 Task: Search one way flight ticket for 1 adult, 6 children, 1 infant in seat and 1 infant on lap in business from Huntsville: Huntsville International Airport(carl T. Jones Field) to Indianapolis: Indianapolis International Airport on 8-5-2023. Choice of flights is JetBlue. Number of bags: 8 checked bags. Price is upto 95000. Outbound departure time preference is 16:15.
Action: Mouse moved to (321, 271)
Screenshot: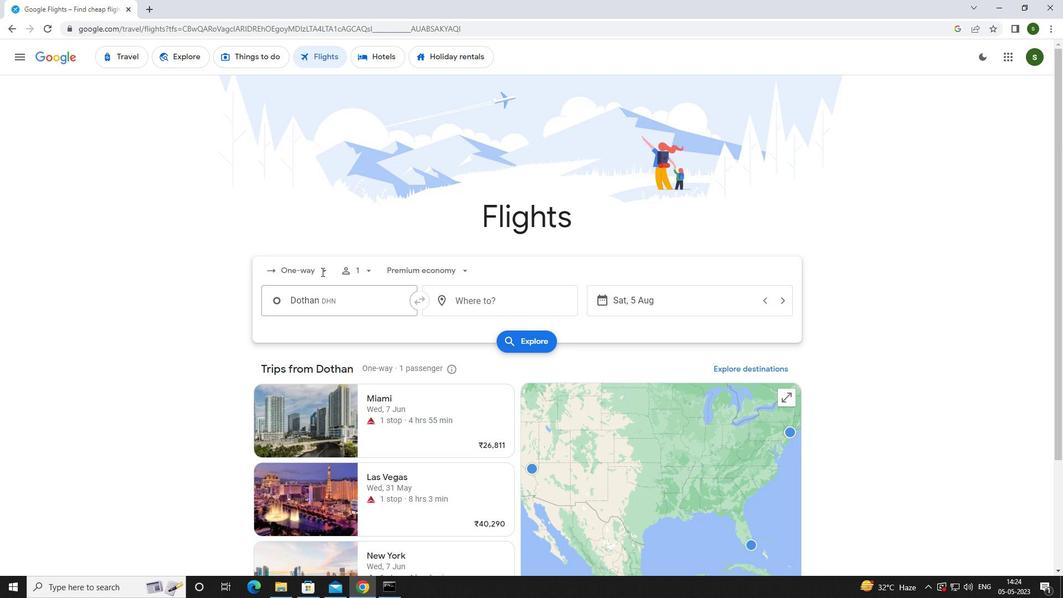 
Action: Mouse pressed left at (321, 271)
Screenshot: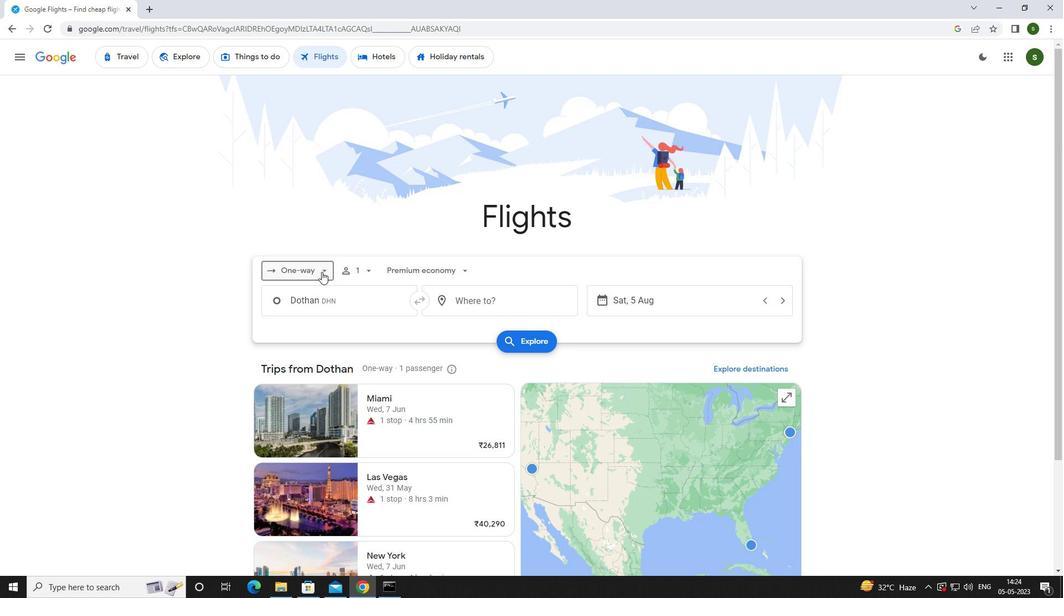 
Action: Mouse moved to (322, 313)
Screenshot: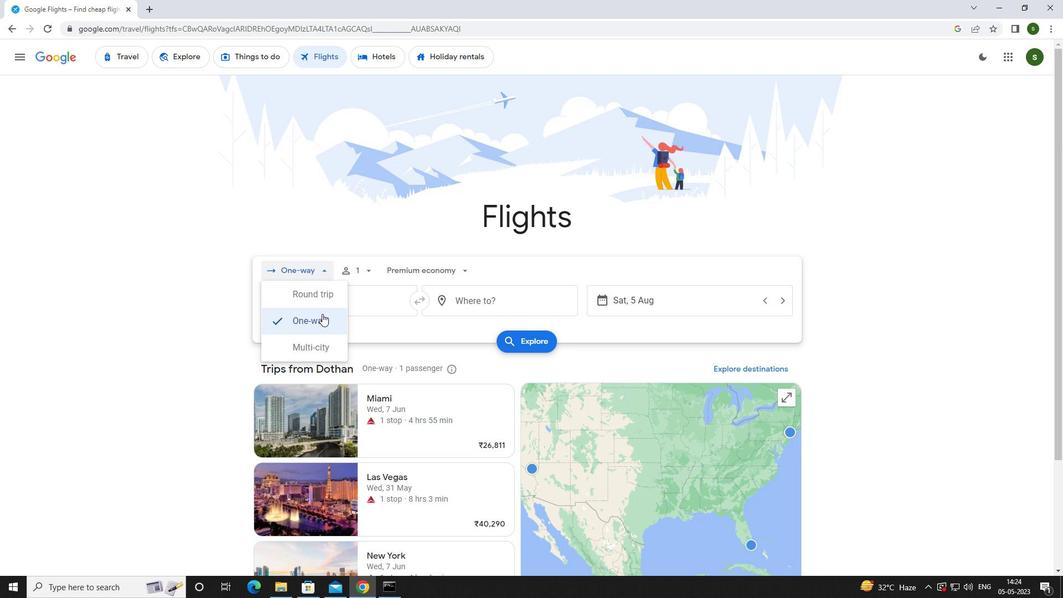 
Action: Mouse pressed left at (322, 313)
Screenshot: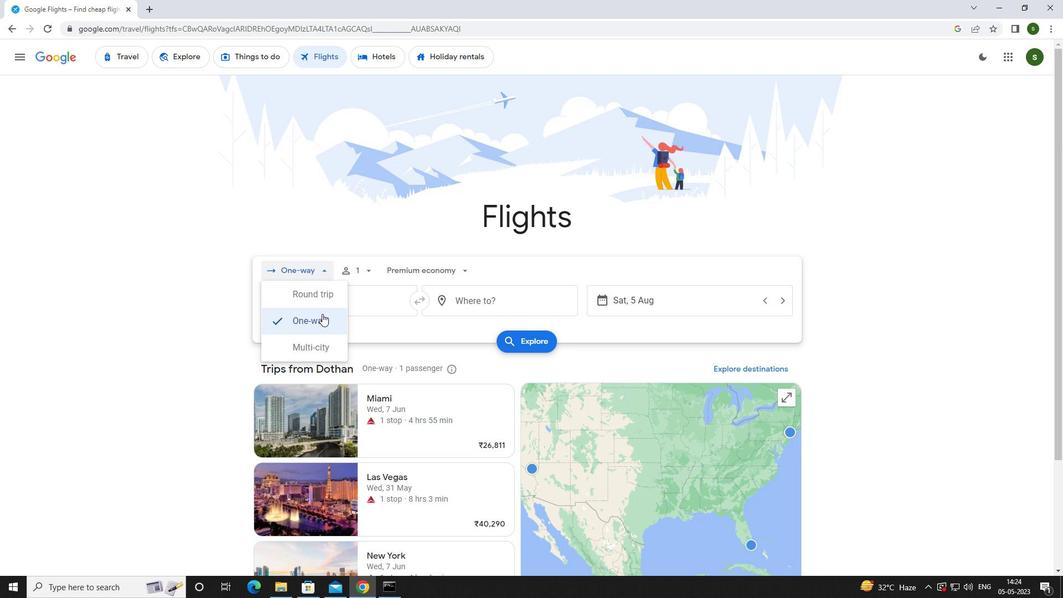 
Action: Mouse moved to (369, 272)
Screenshot: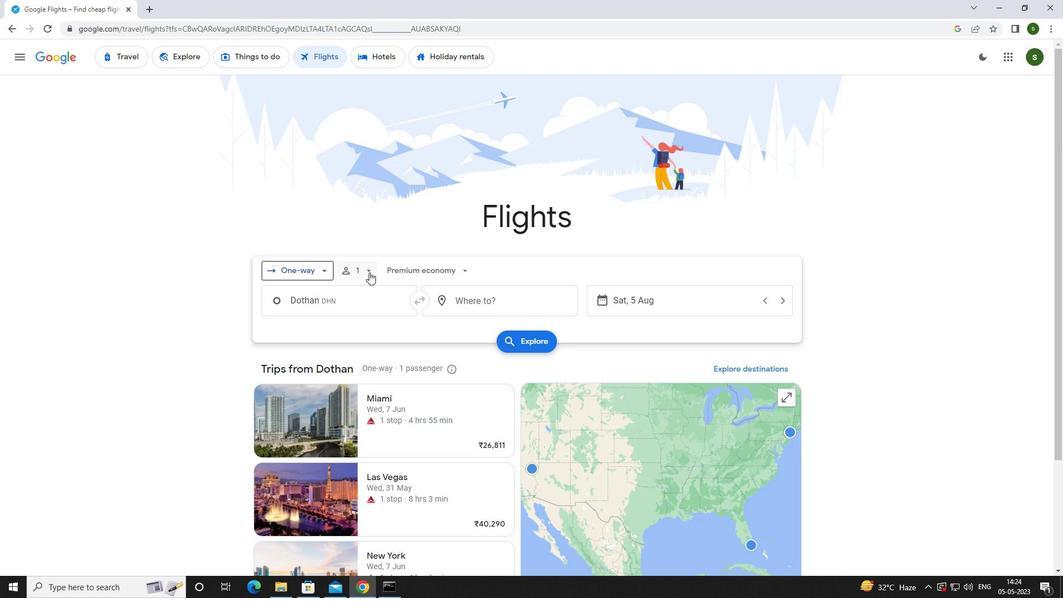 
Action: Mouse pressed left at (369, 272)
Screenshot: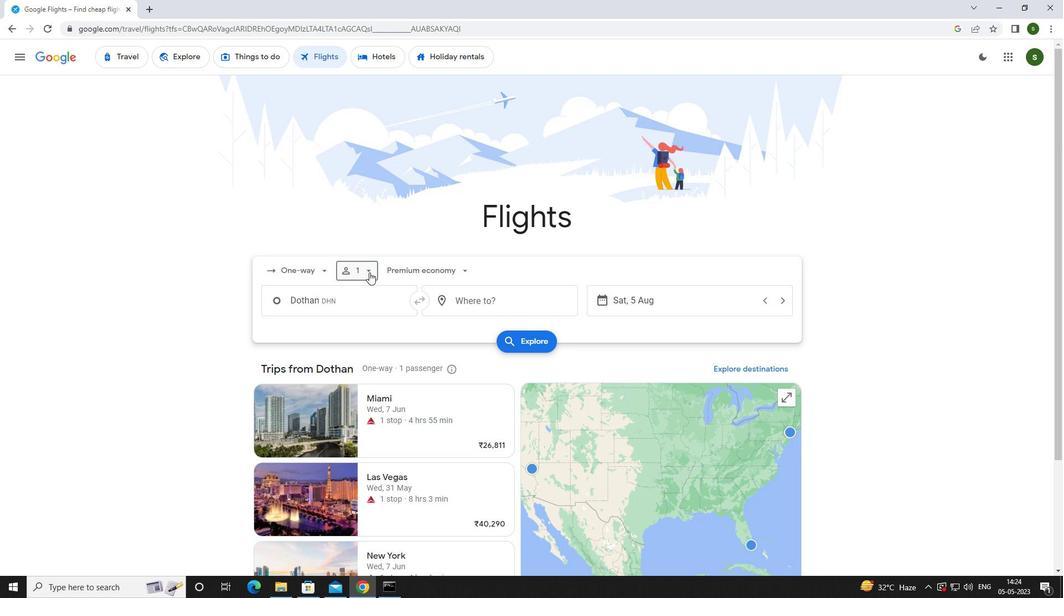 
Action: Mouse moved to (453, 324)
Screenshot: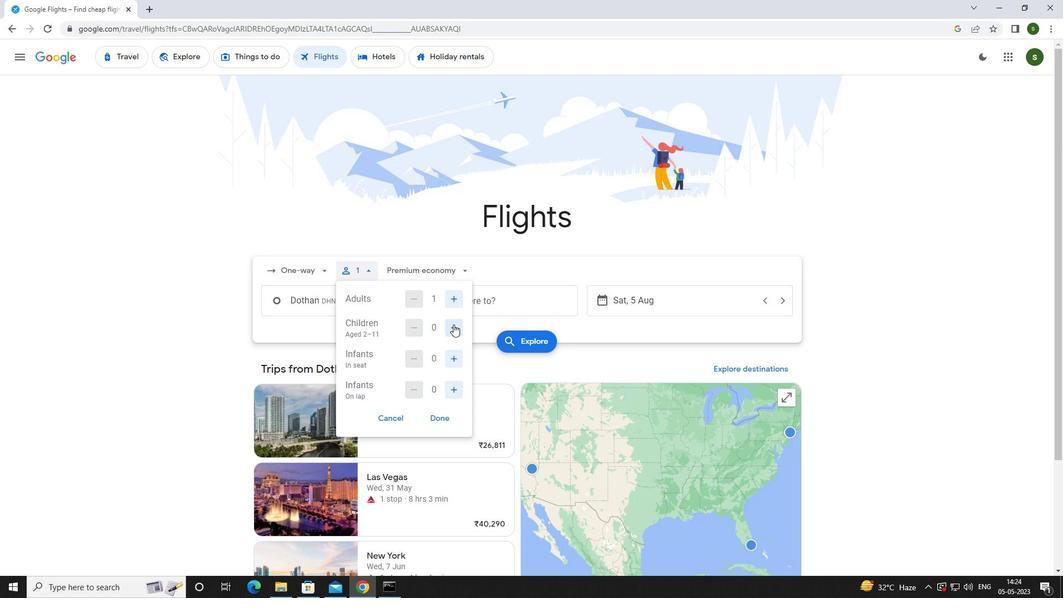 
Action: Mouse pressed left at (453, 324)
Screenshot: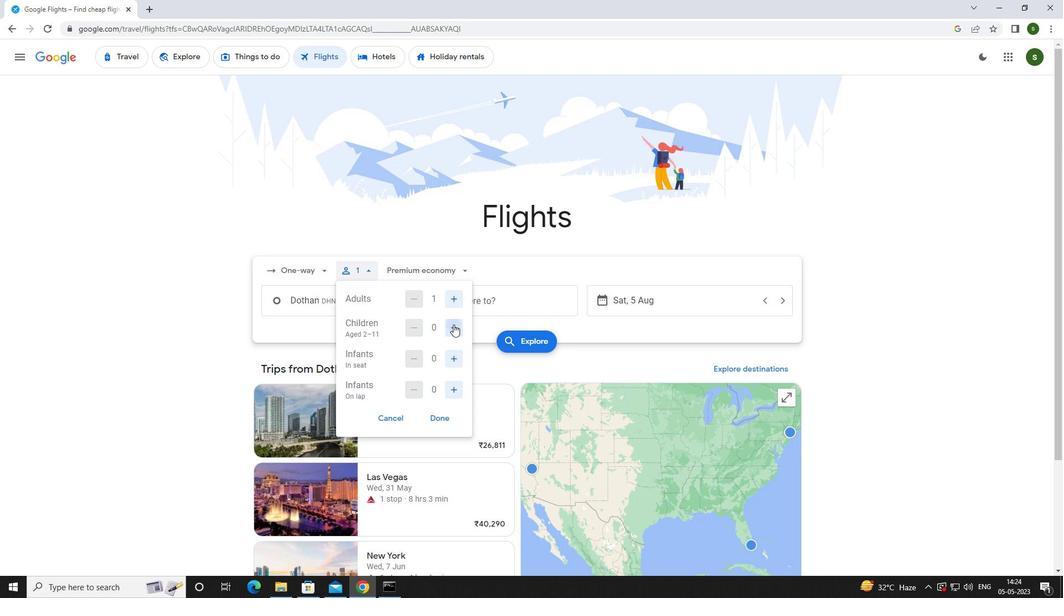 
Action: Mouse pressed left at (453, 324)
Screenshot: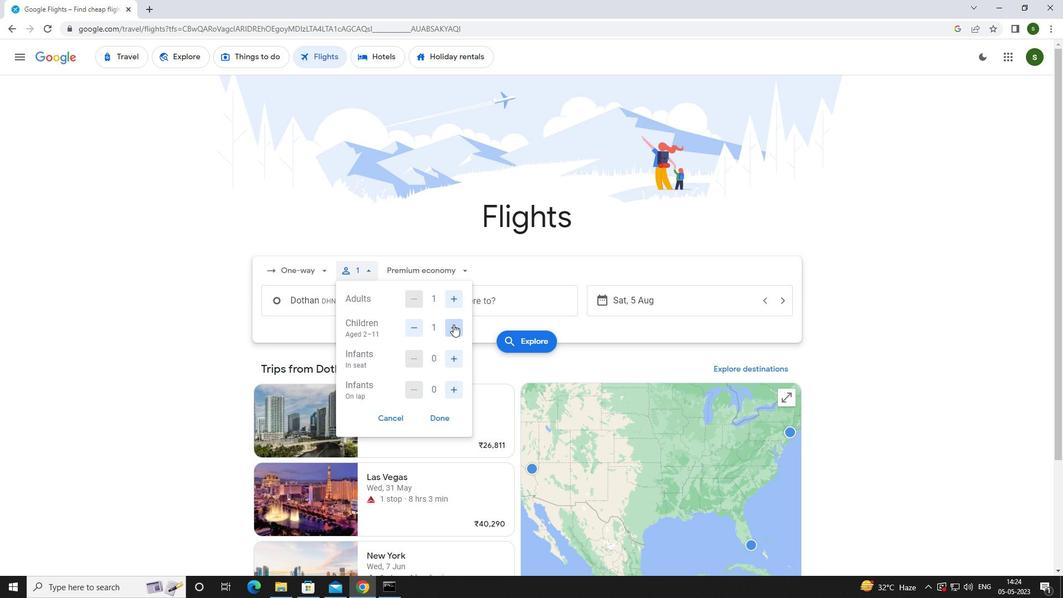 
Action: Mouse pressed left at (453, 324)
Screenshot: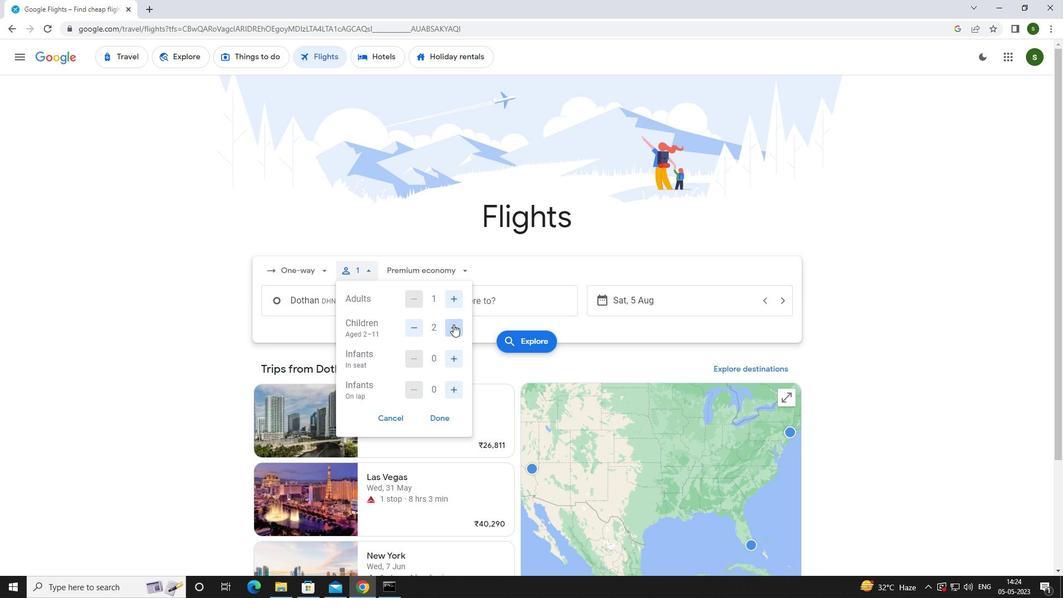 
Action: Mouse pressed left at (453, 324)
Screenshot: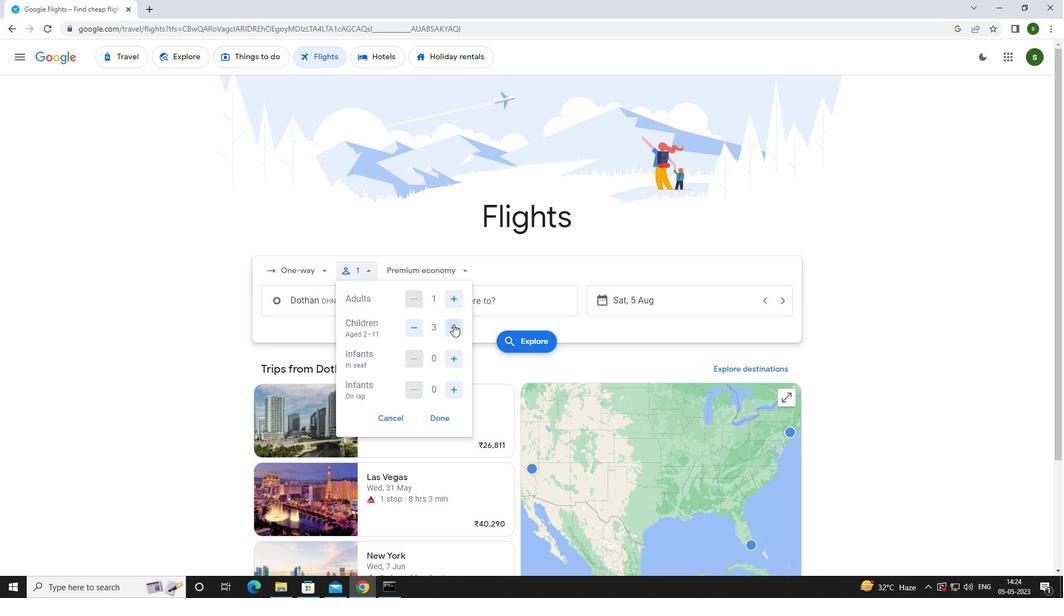 
Action: Mouse pressed left at (453, 324)
Screenshot: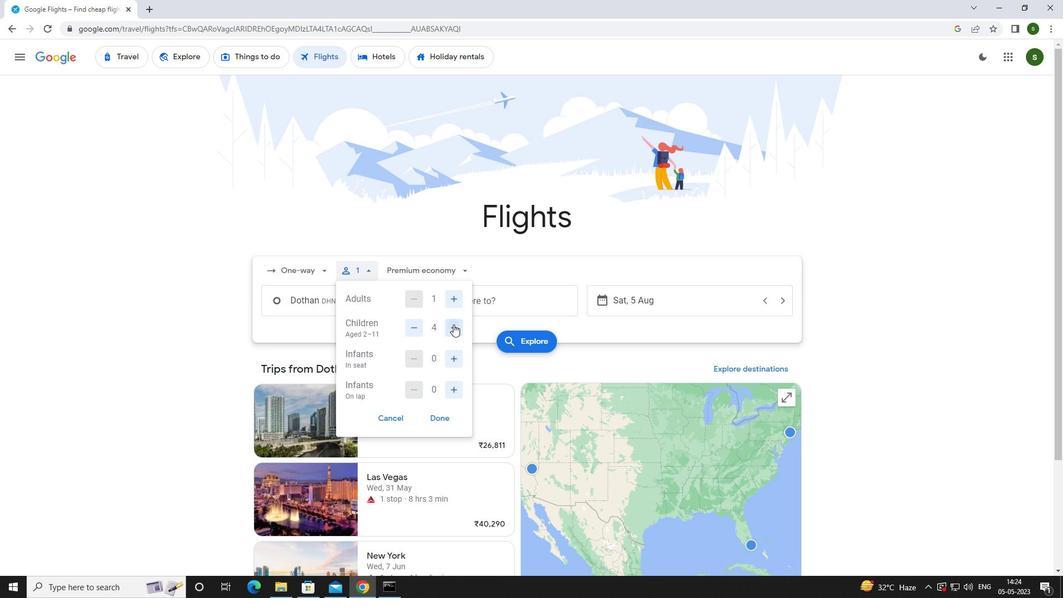 
Action: Mouse pressed left at (453, 324)
Screenshot: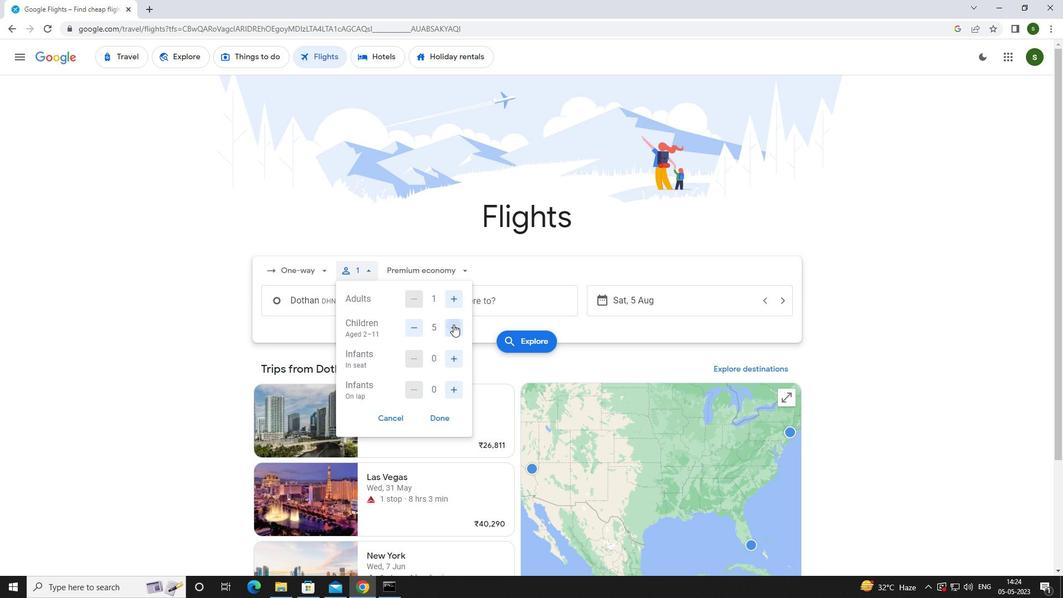 
Action: Mouse moved to (453, 358)
Screenshot: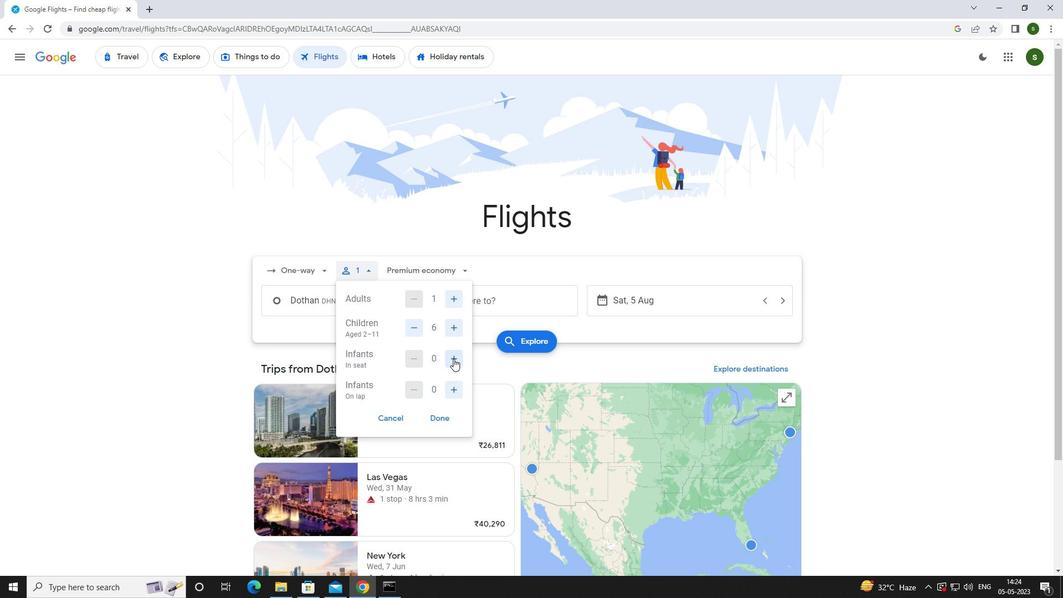 
Action: Mouse pressed left at (453, 358)
Screenshot: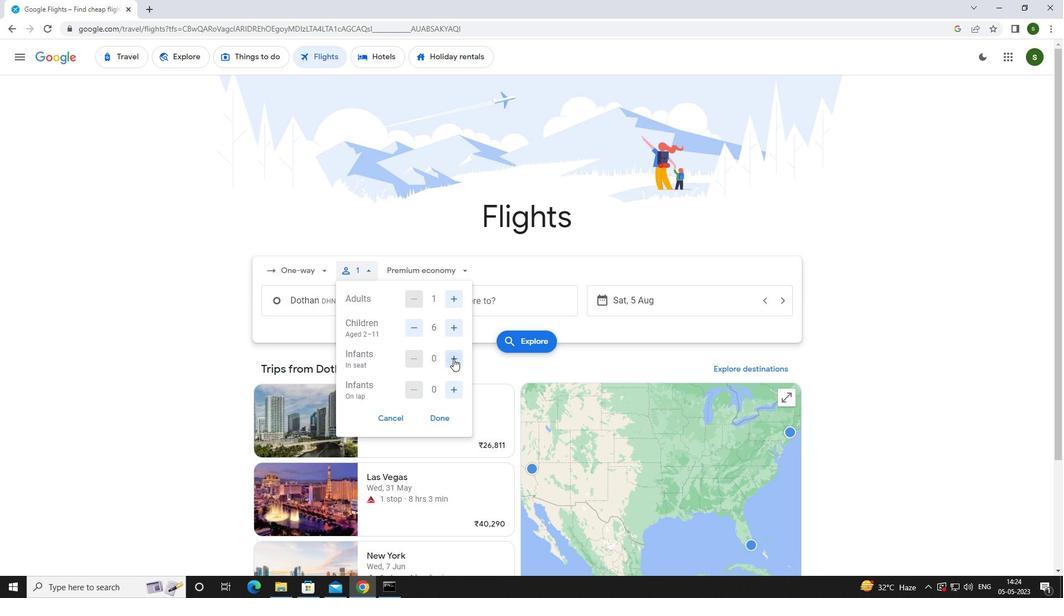 
Action: Mouse moved to (453, 385)
Screenshot: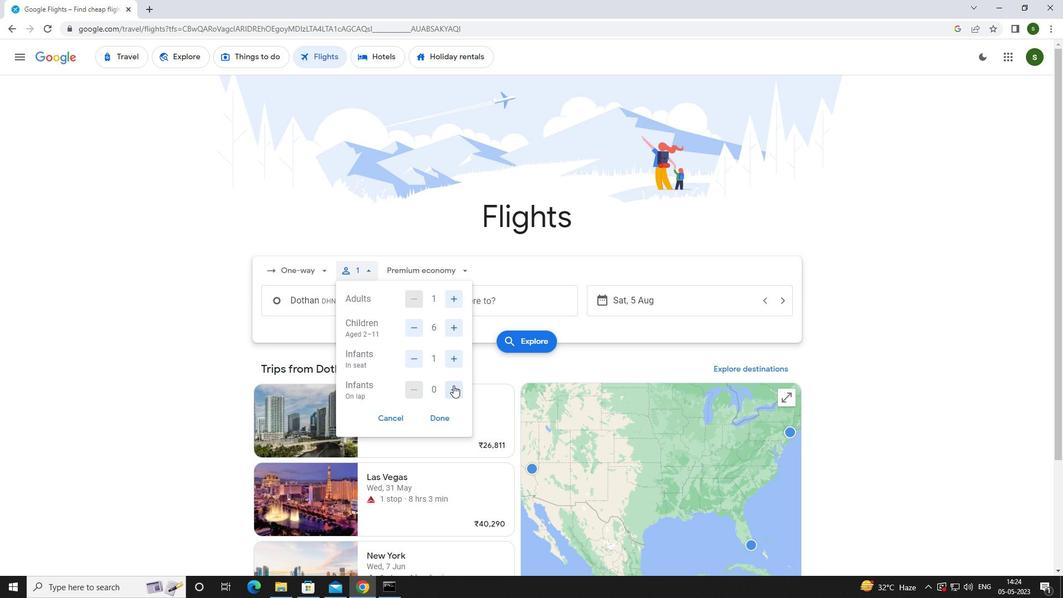 
Action: Mouse pressed left at (453, 385)
Screenshot: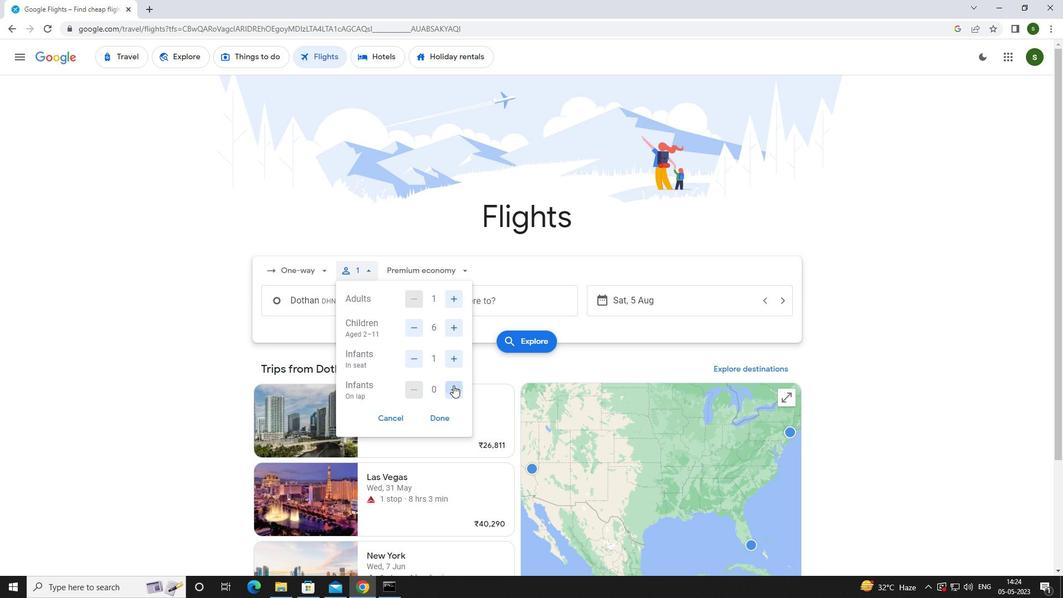 
Action: Mouse moved to (450, 272)
Screenshot: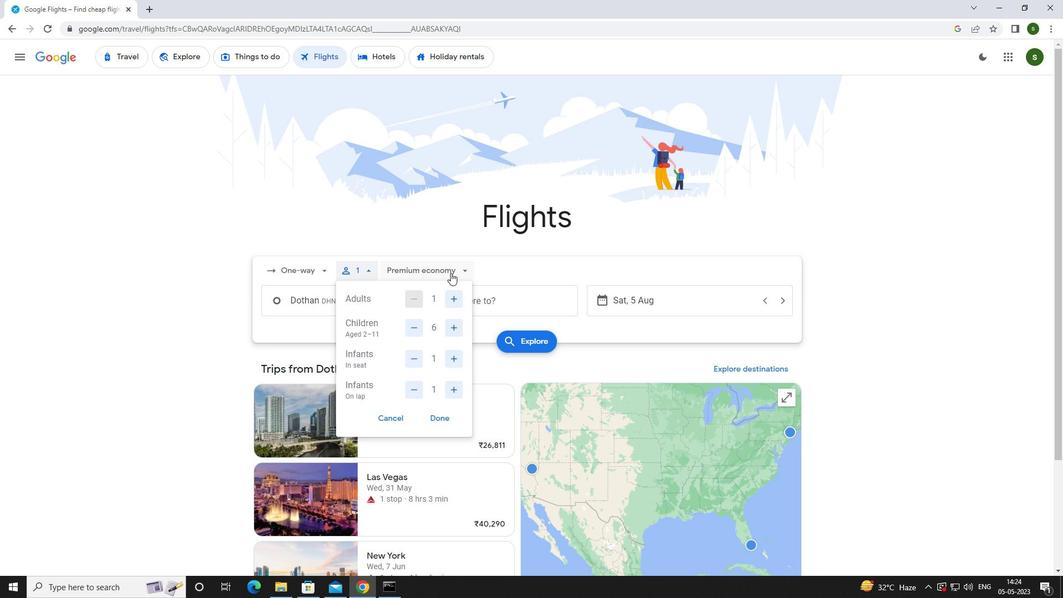
Action: Mouse pressed left at (450, 272)
Screenshot: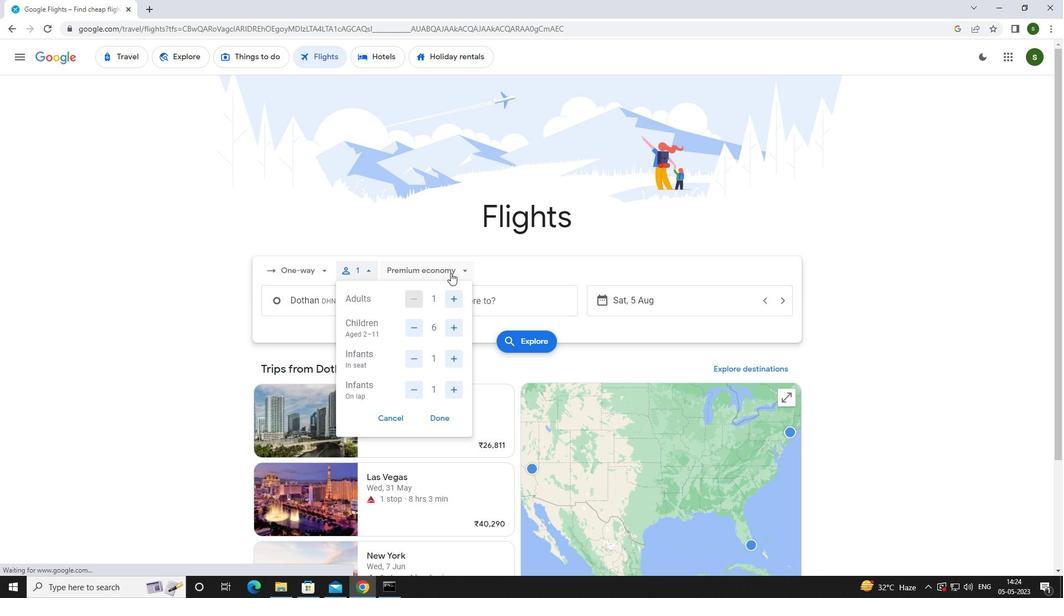 
Action: Mouse moved to (428, 347)
Screenshot: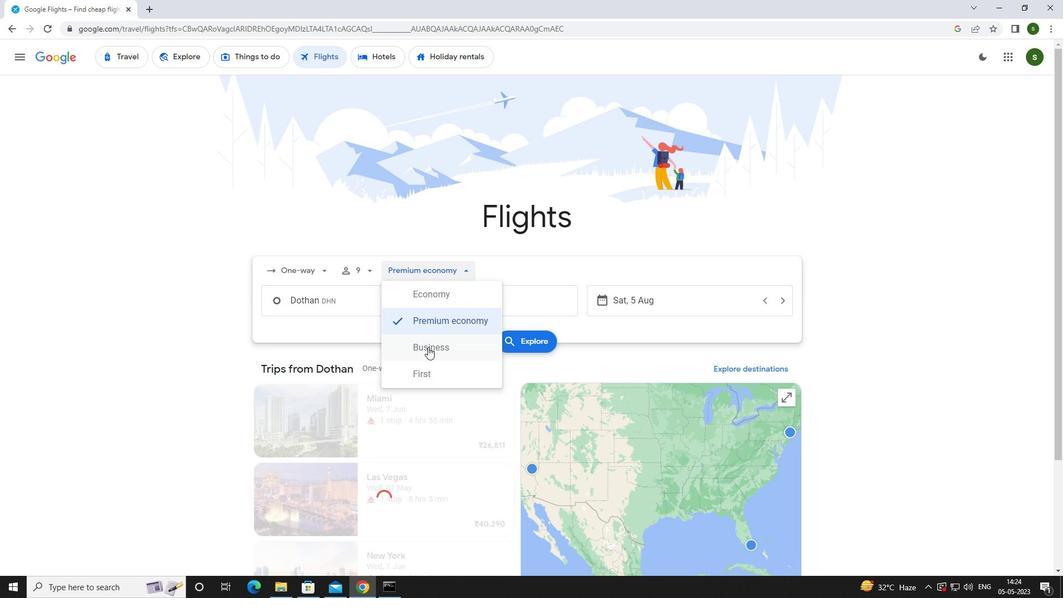 
Action: Mouse pressed left at (428, 347)
Screenshot: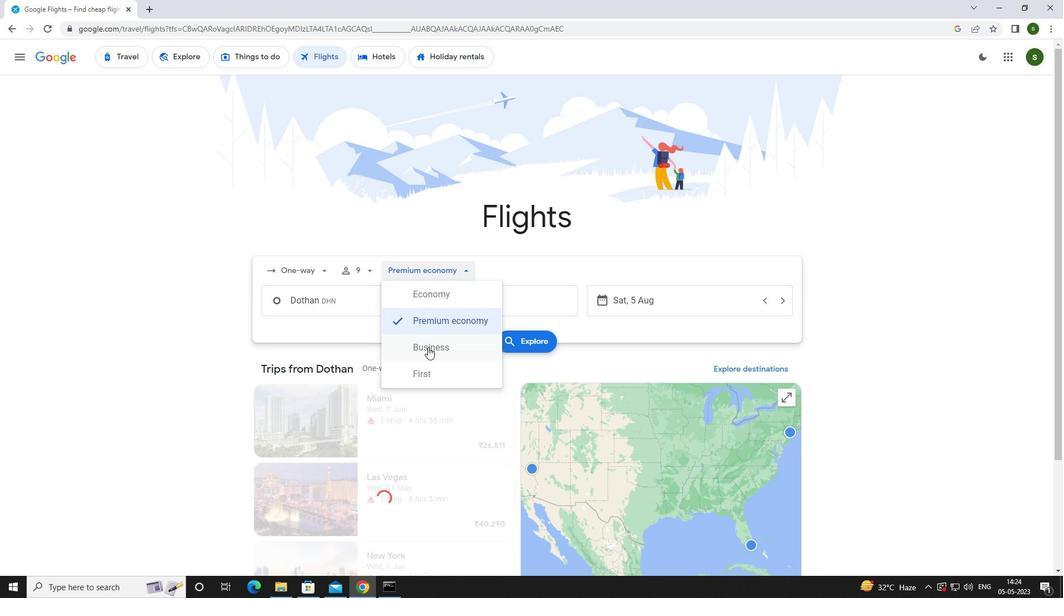 
Action: Mouse moved to (389, 305)
Screenshot: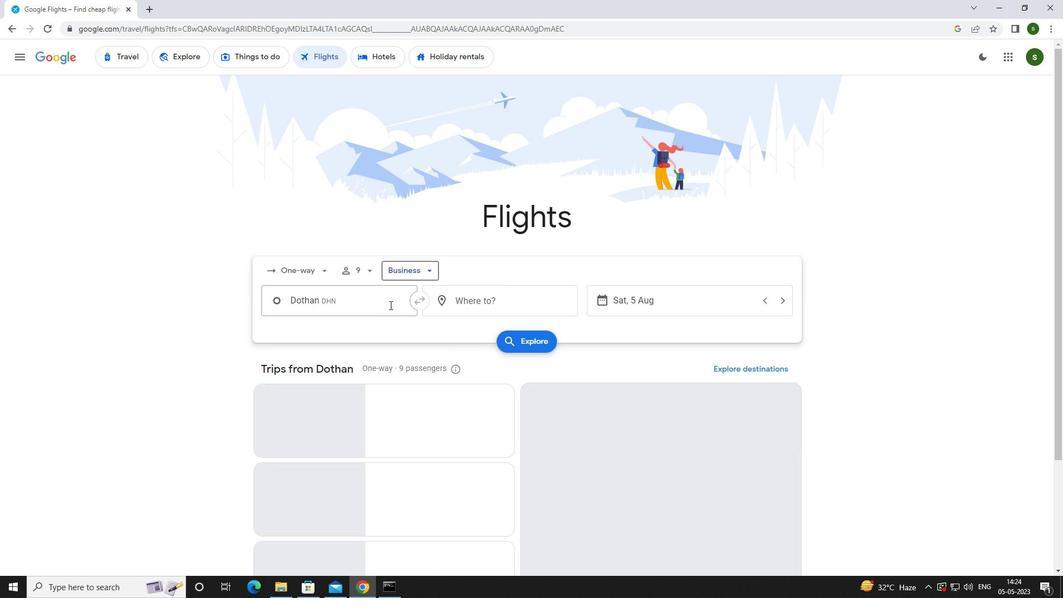 
Action: Mouse pressed left at (389, 305)
Screenshot: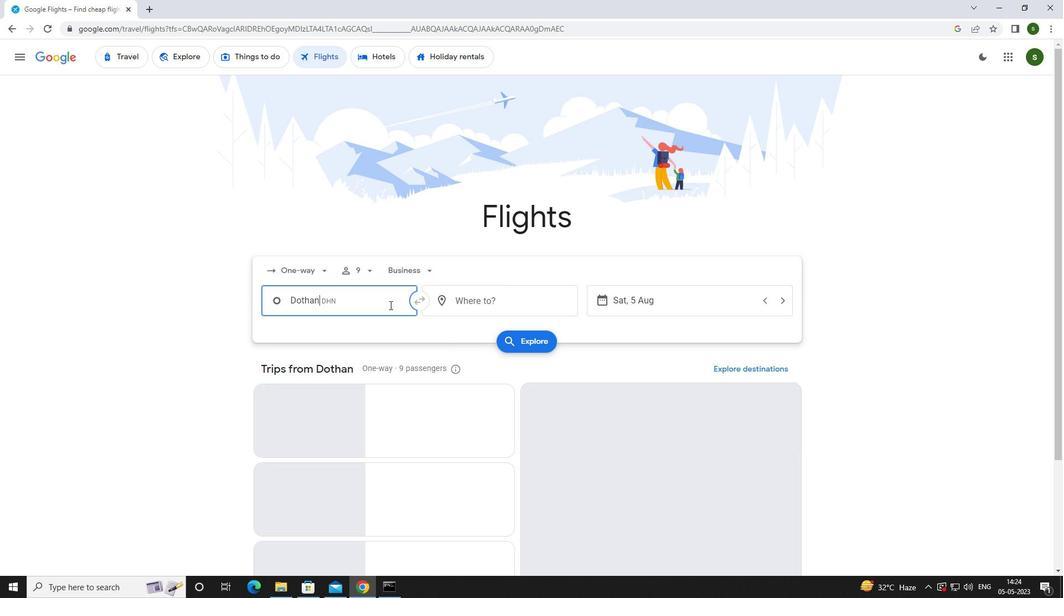 
Action: Key pressed <Key.caps_lock>h<Key.caps_lock>untsvill
Screenshot: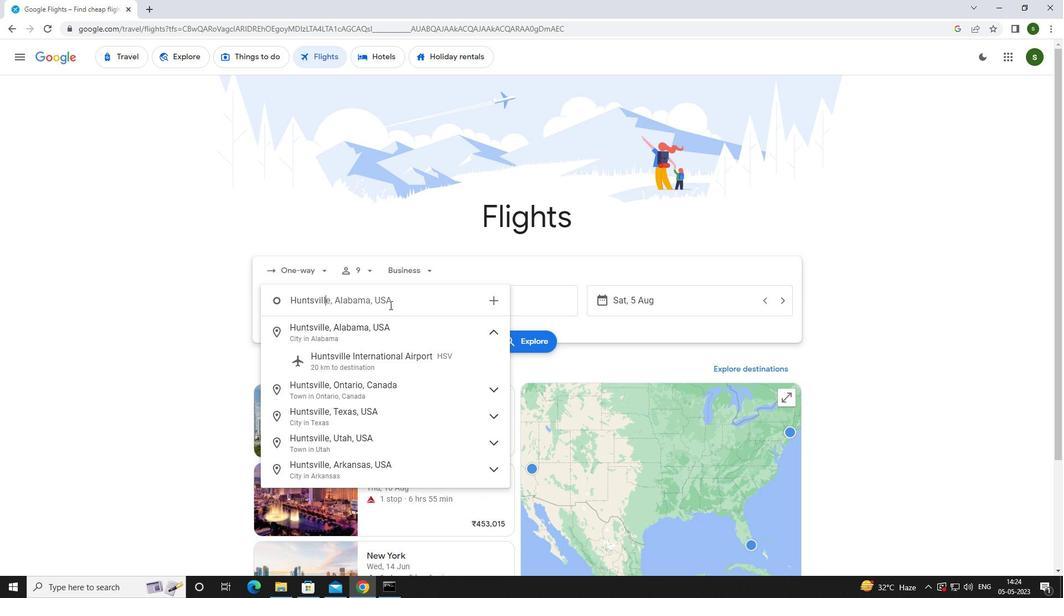 
Action: Mouse moved to (389, 358)
Screenshot: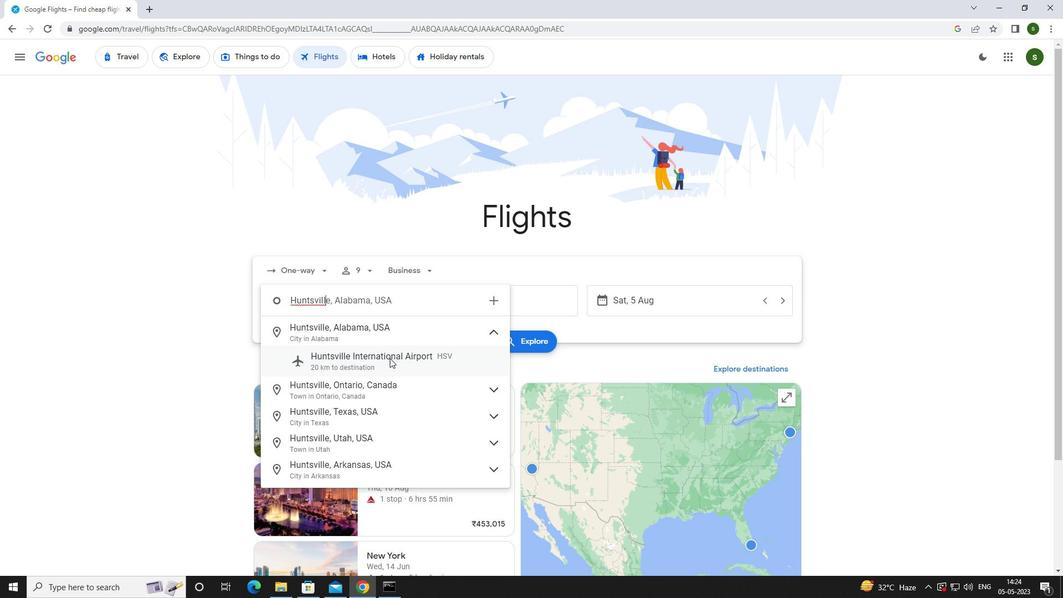 
Action: Mouse pressed left at (389, 358)
Screenshot: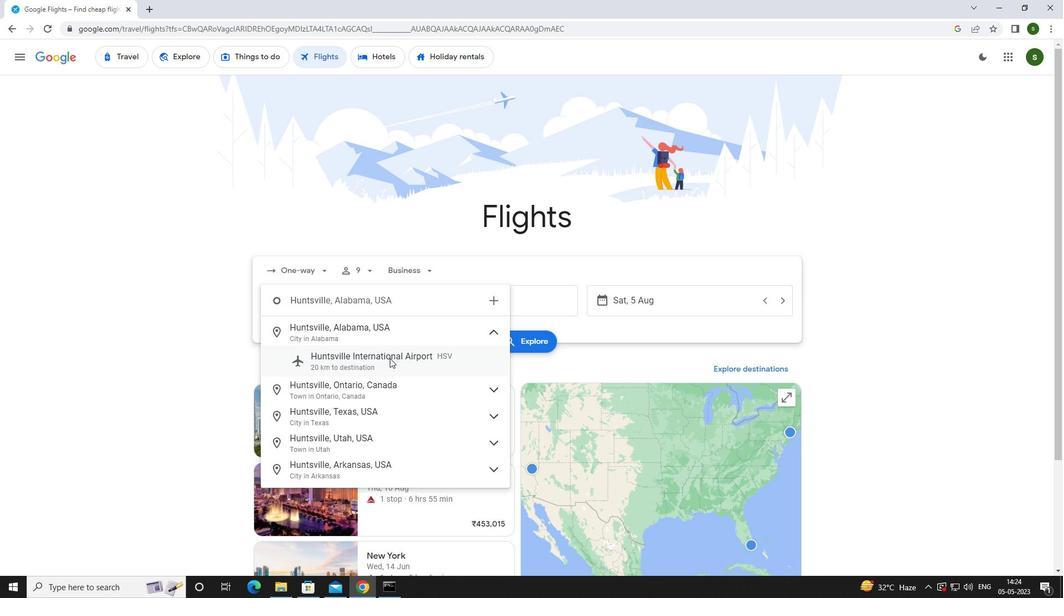
Action: Mouse moved to (492, 305)
Screenshot: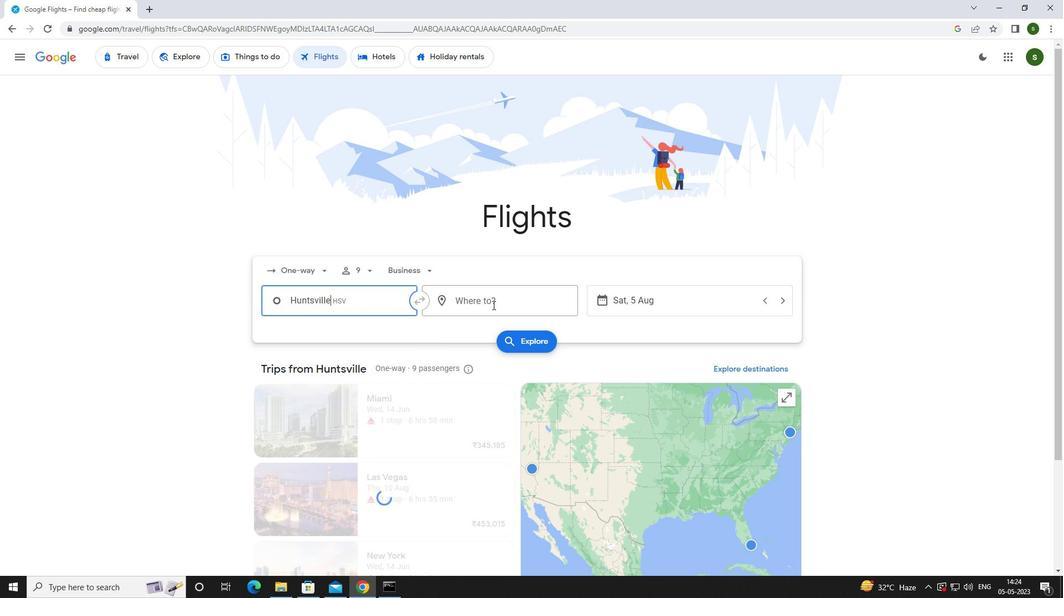 
Action: Mouse pressed left at (492, 305)
Screenshot: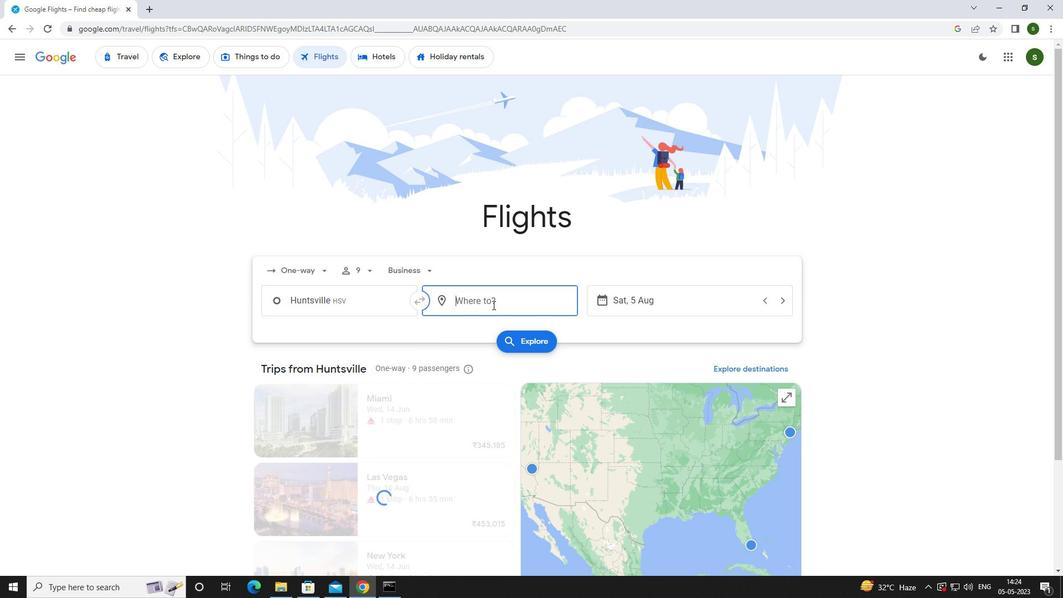 
Action: Key pressed <Key.caps_lock>i<Key.caps_lock>ndaia<Key.backspace><Key.backspace><Key.backspace>ianpolis
Screenshot: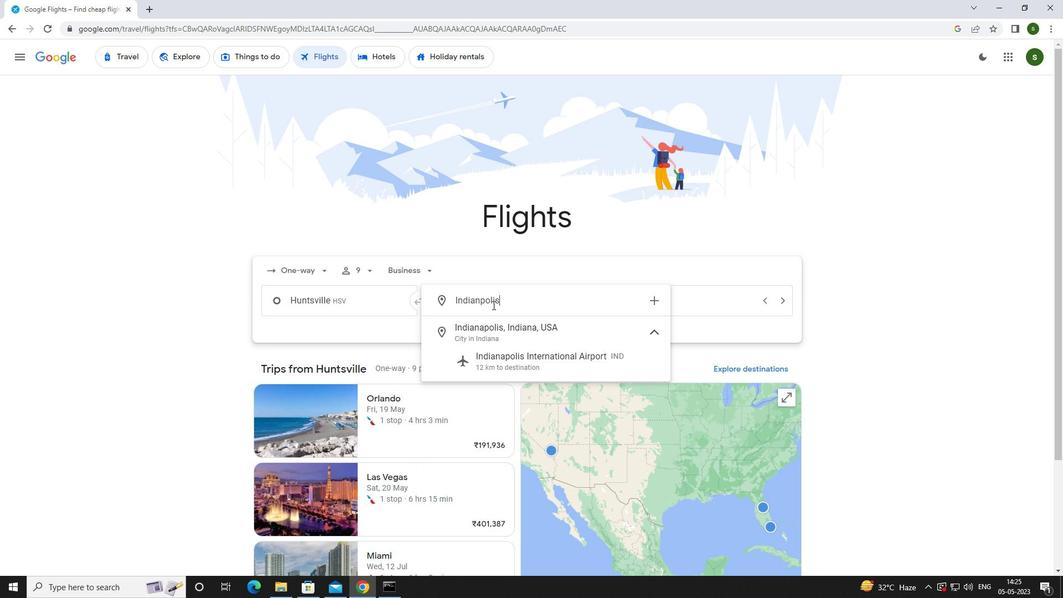 
Action: Mouse moved to (520, 358)
Screenshot: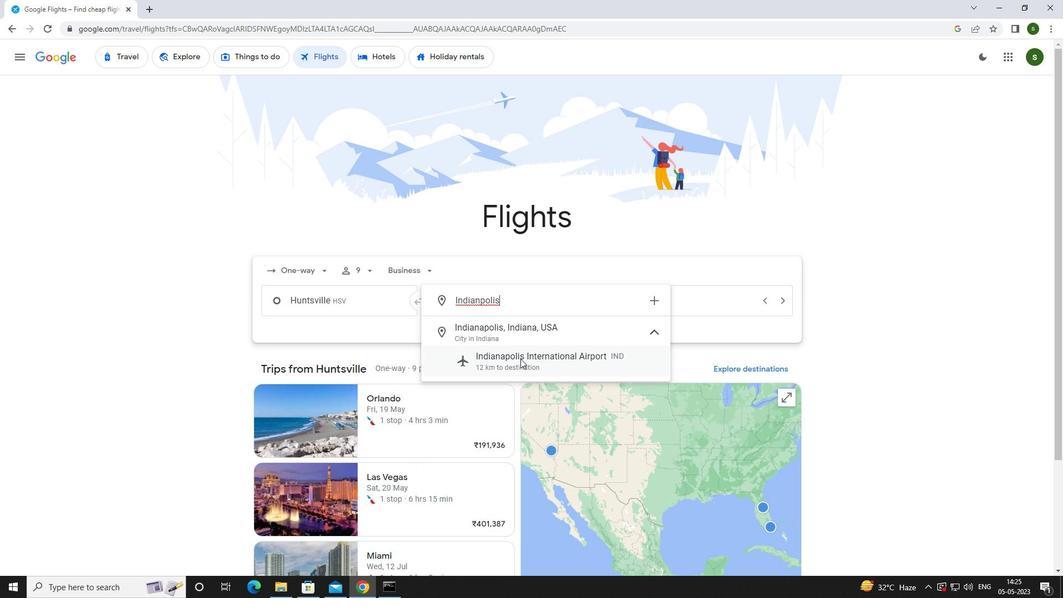
Action: Mouse pressed left at (520, 358)
Screenshot: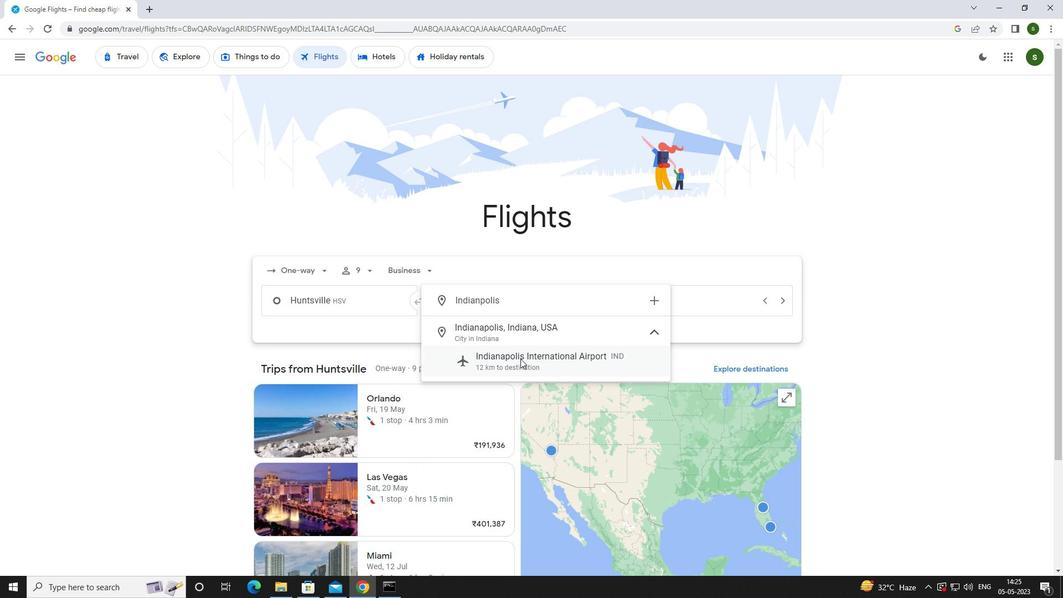 
Action: Mouse moved to (659, 305)
Screenshot: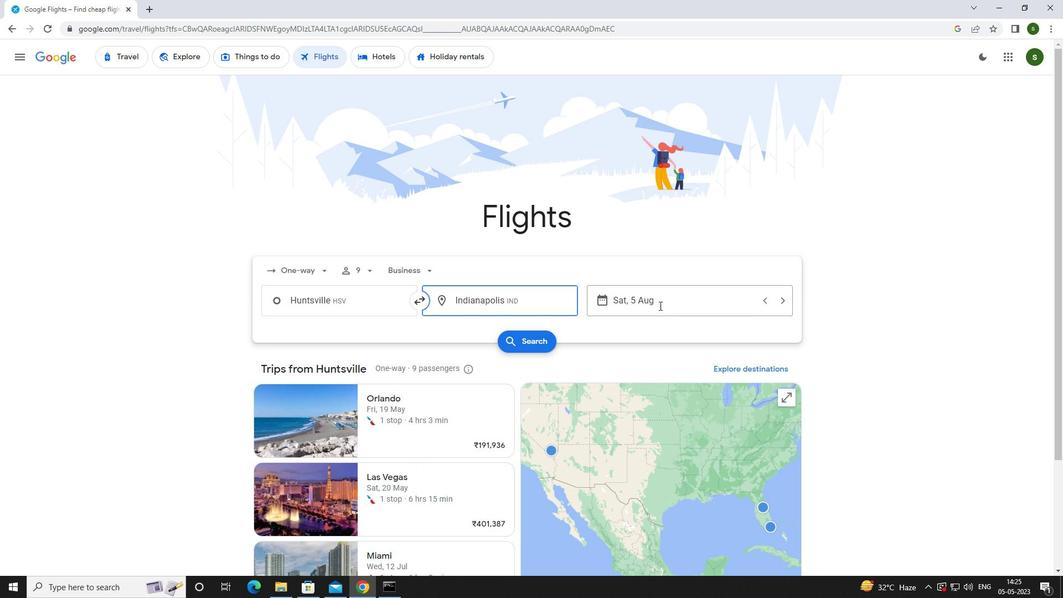 
Action: Mouse pressed left at (659, 305)
Screenshot: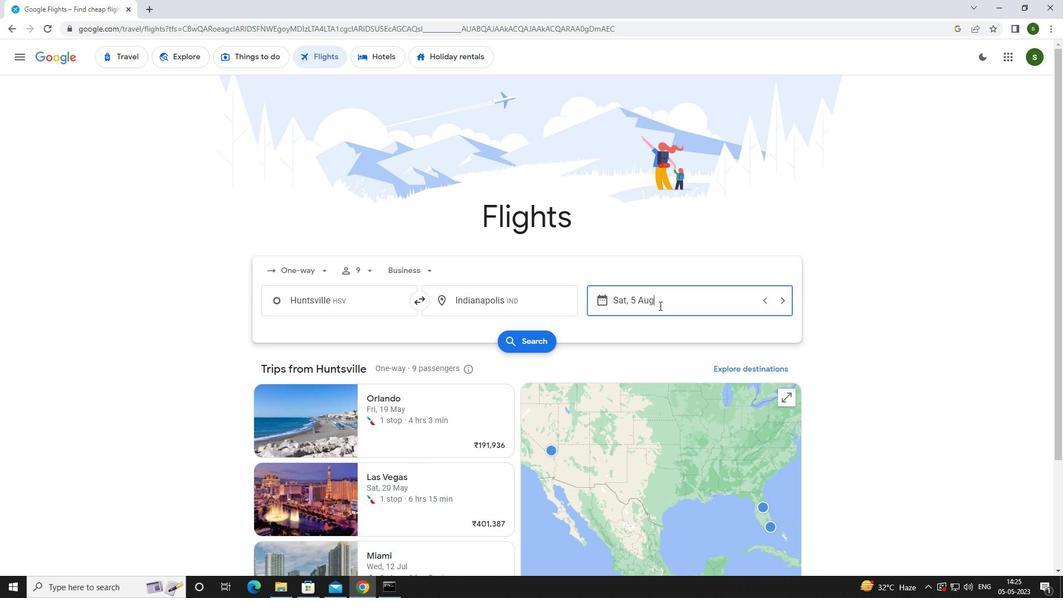 
Action: Mouse moved to (562, 372)
Screenshot: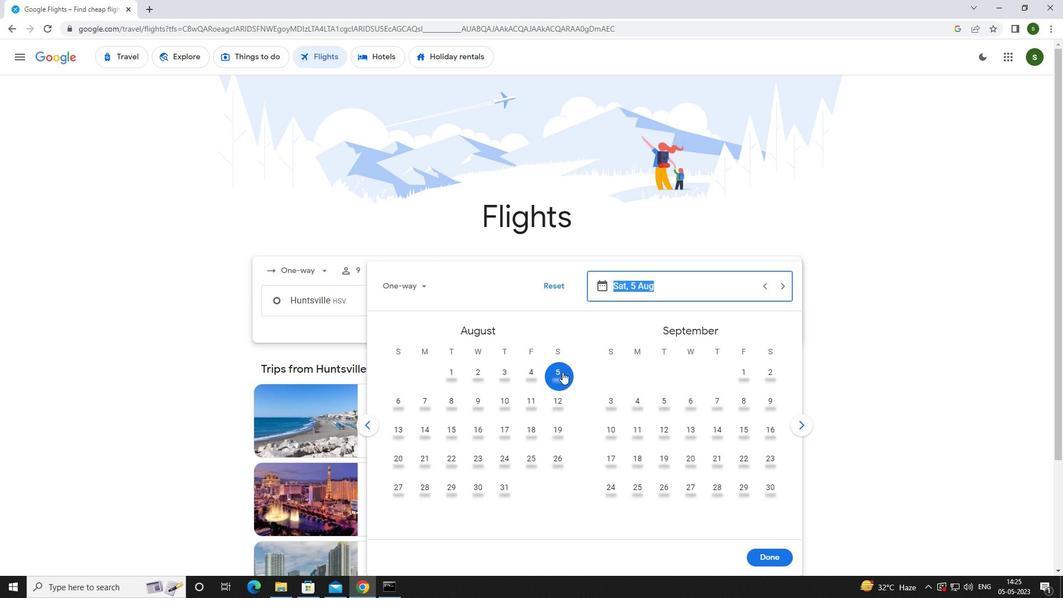 
Action: Mouse pressed left at (562, 372)
Screenshot: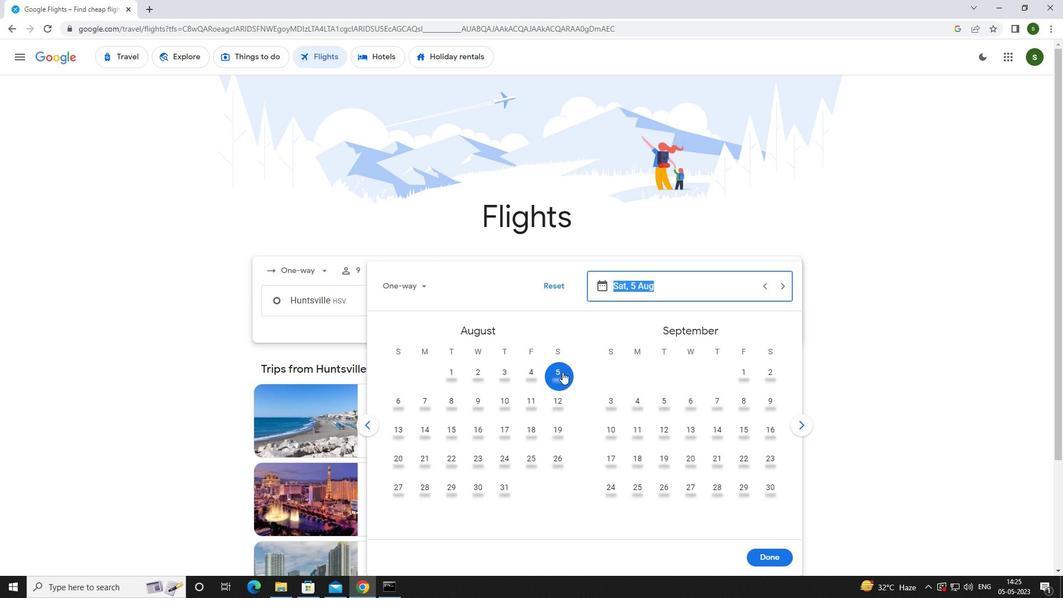 
Action: Mouse moved to (774, 550)
Screenshot: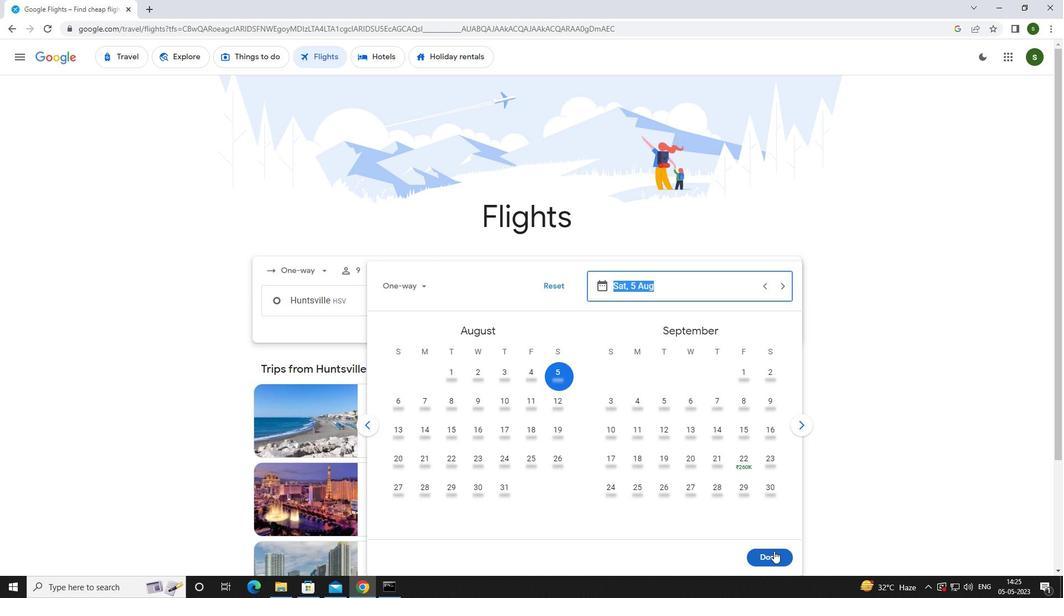 
Action: Mouse pressed left at (774, 550)
Screenshot: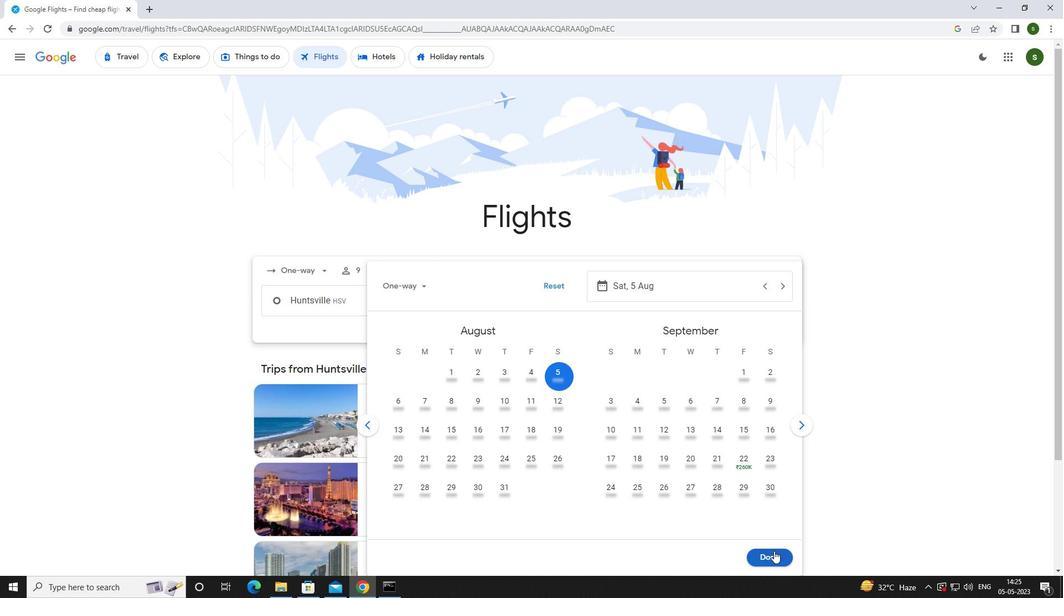
Action: Mouse moved to (532, 330)
Screenshot: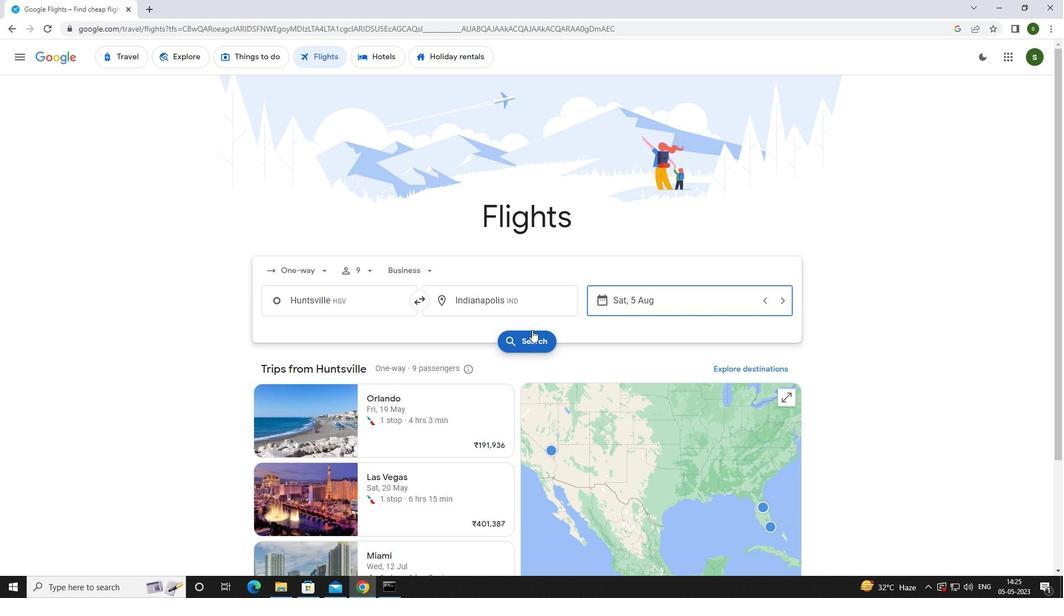 
Action: Mouse pressed left at (532, 330)
Screenshot: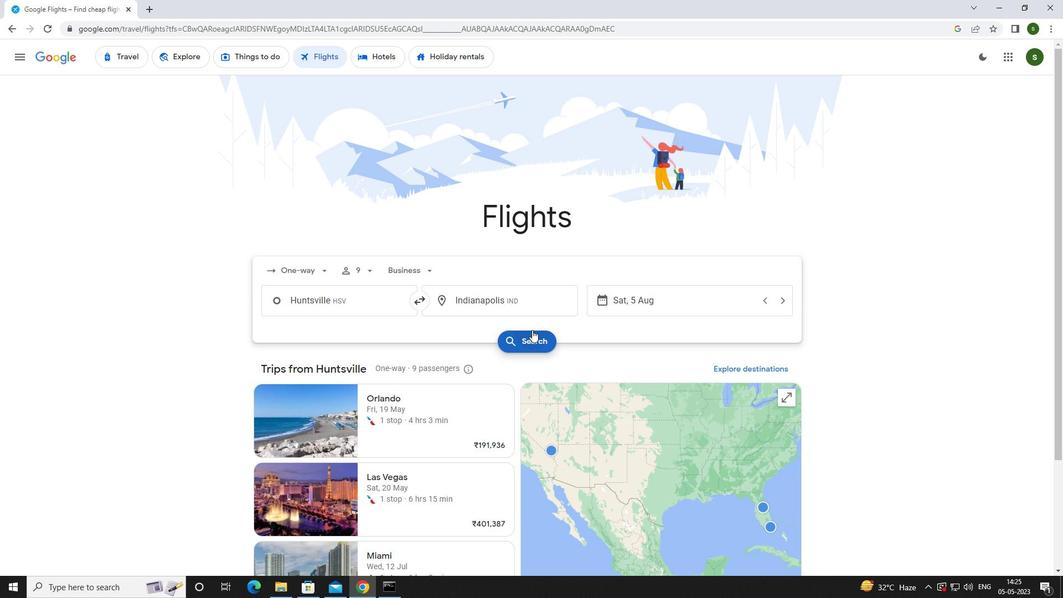 
Action: Mouse moved to (289, 163)
Screenshot: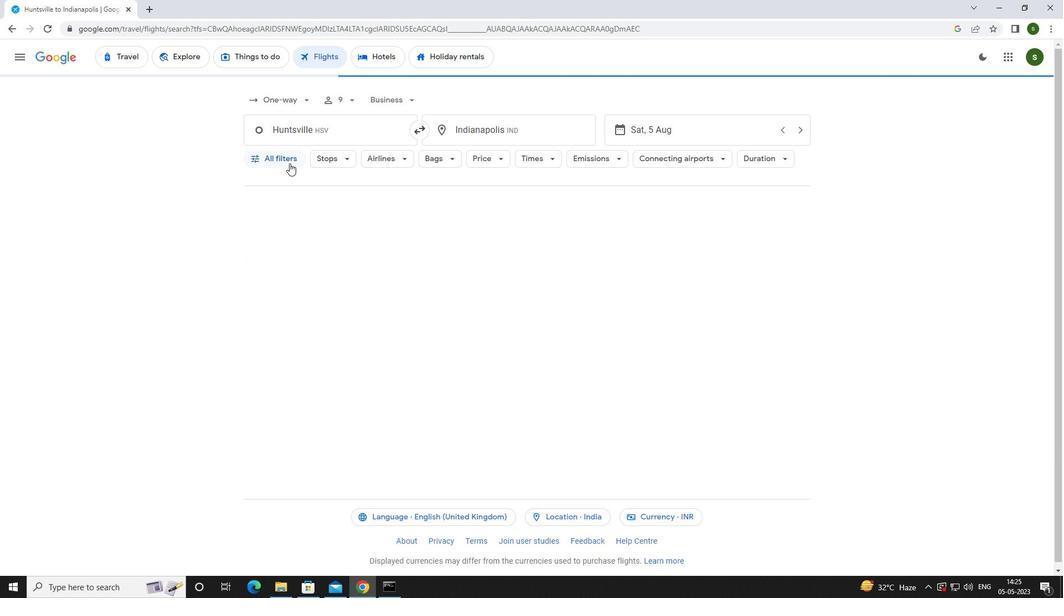 
Action: Mouse pressed left at (289, 163)
Screenshot: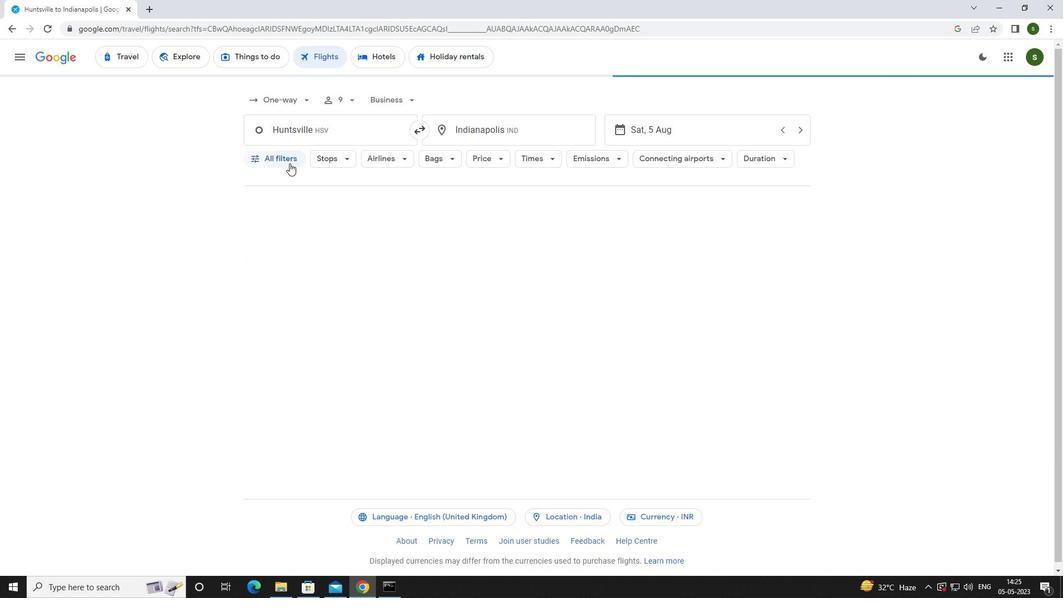 
Action: Mouse moved to (413, 395)
Screenshot: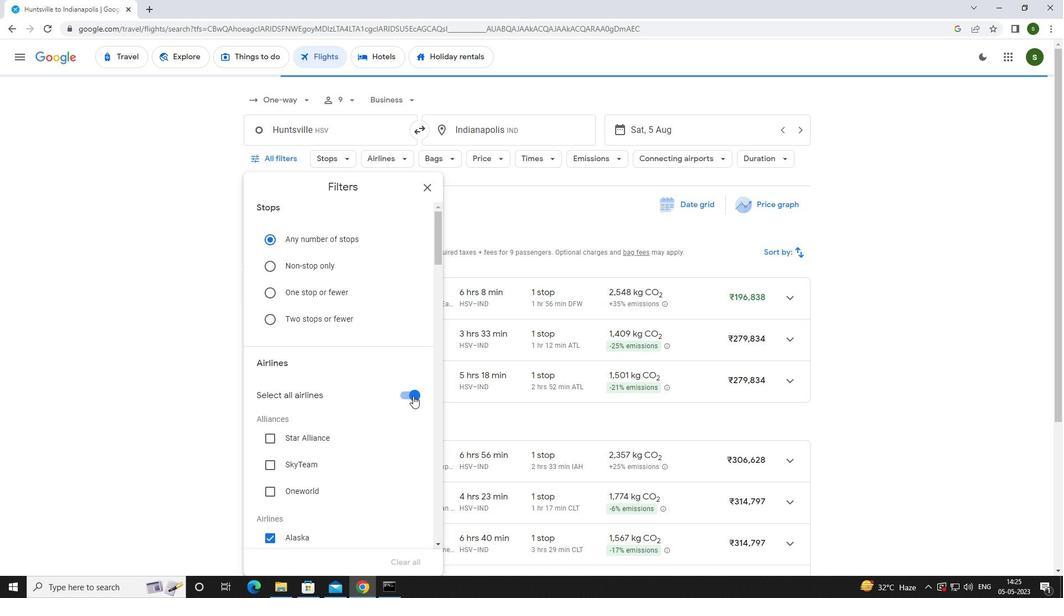 
Action: Mouse pressed left at (413, 395)
Screenshot: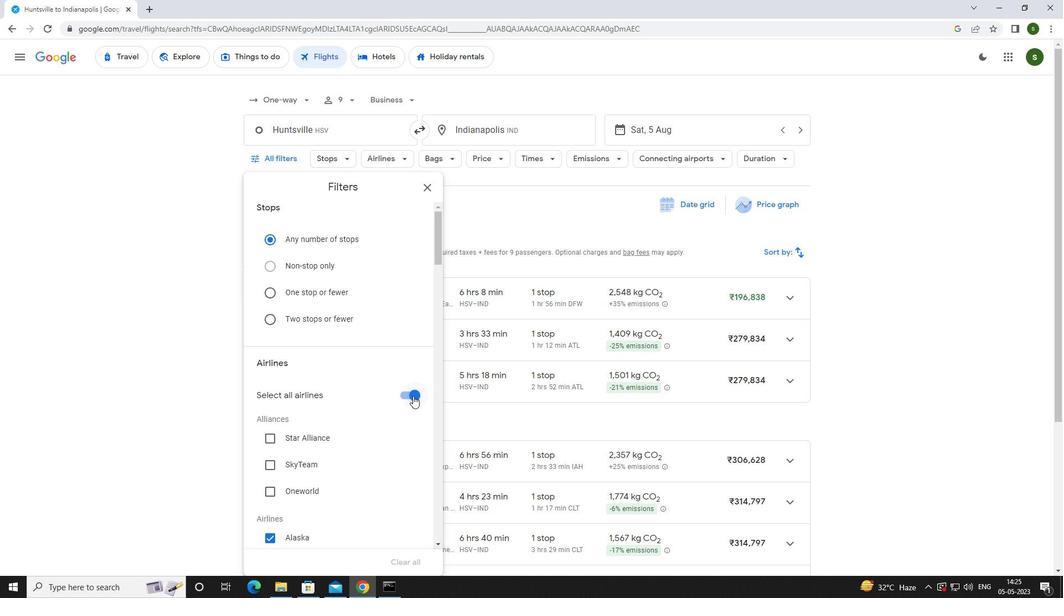 
Action: Mouse moved to (368, 392)
Screenshot: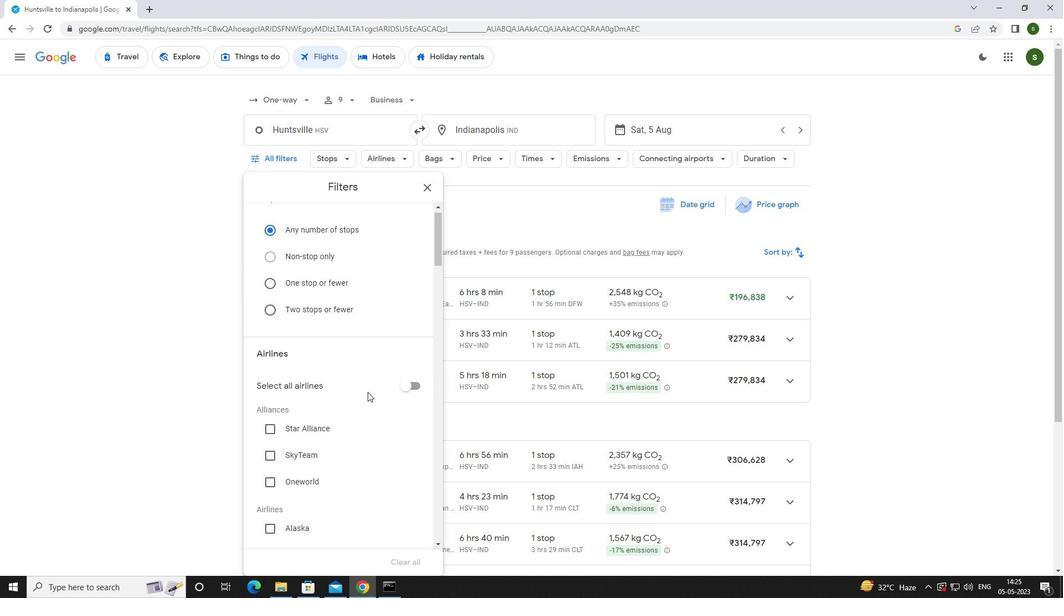 
Action: Mouse scrolled (368, 391) with delta (0, 0)
Screenshot: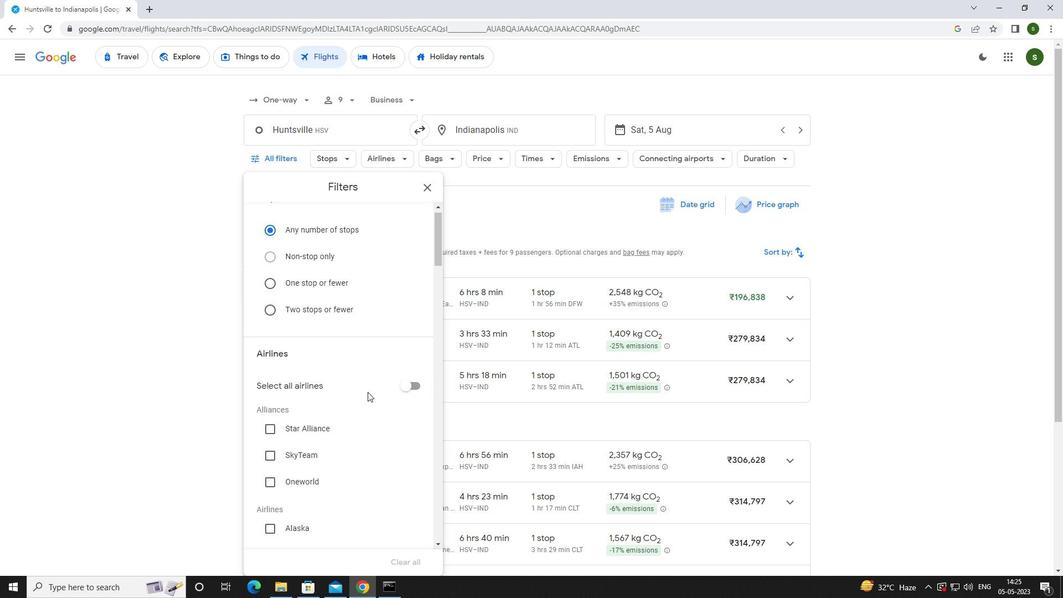
Action: Mouse scrolled (368, 391) with delta (0, 0)
Screenshot: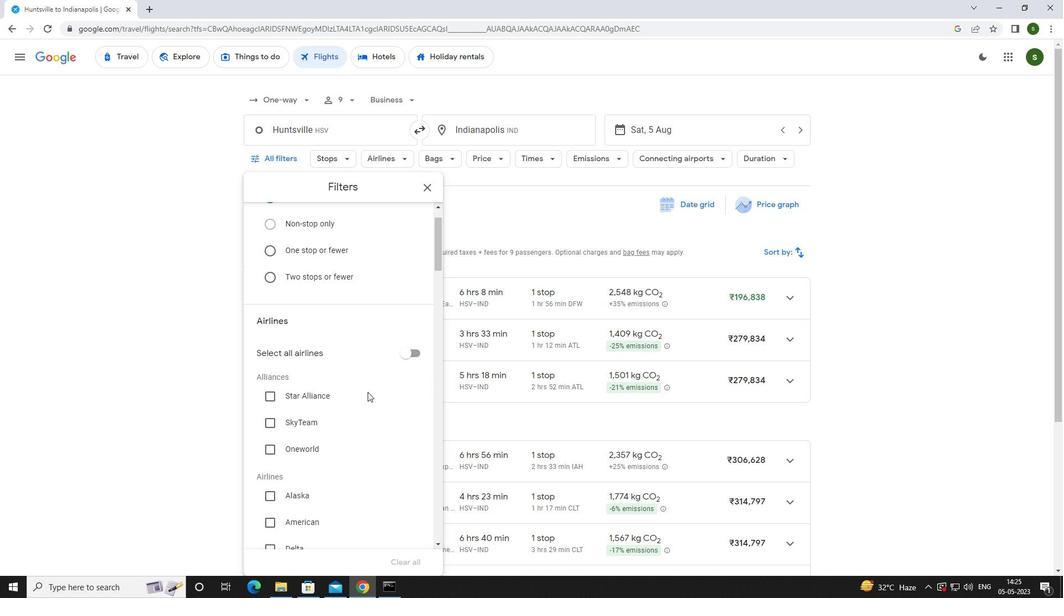 
Action: Mouse moved to (367, 392)
Screenshot: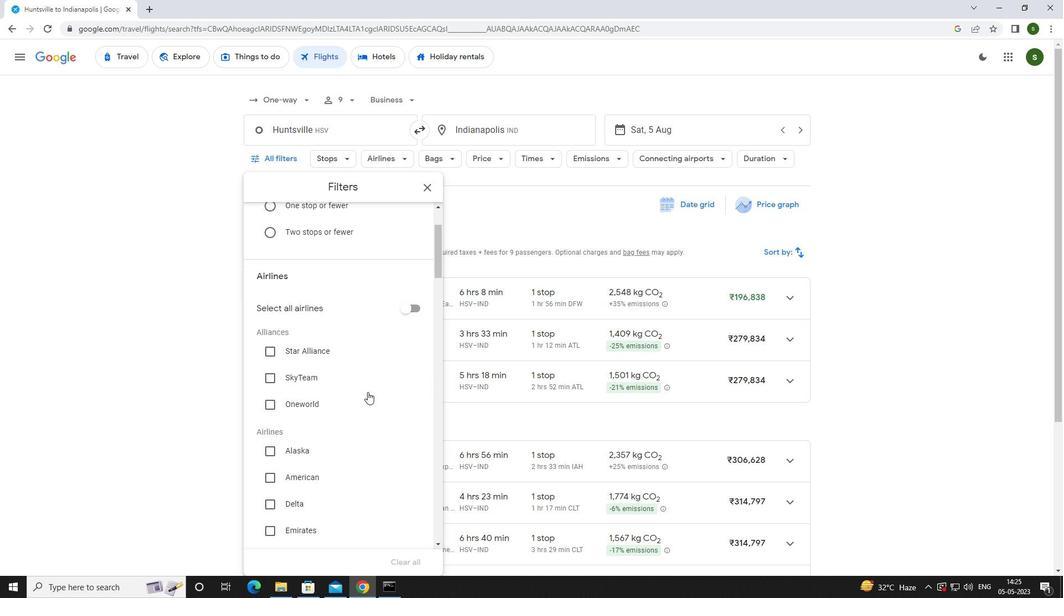 
Action: Mouse scrolled (367, 391) with delta (0, 0)
Screenshot: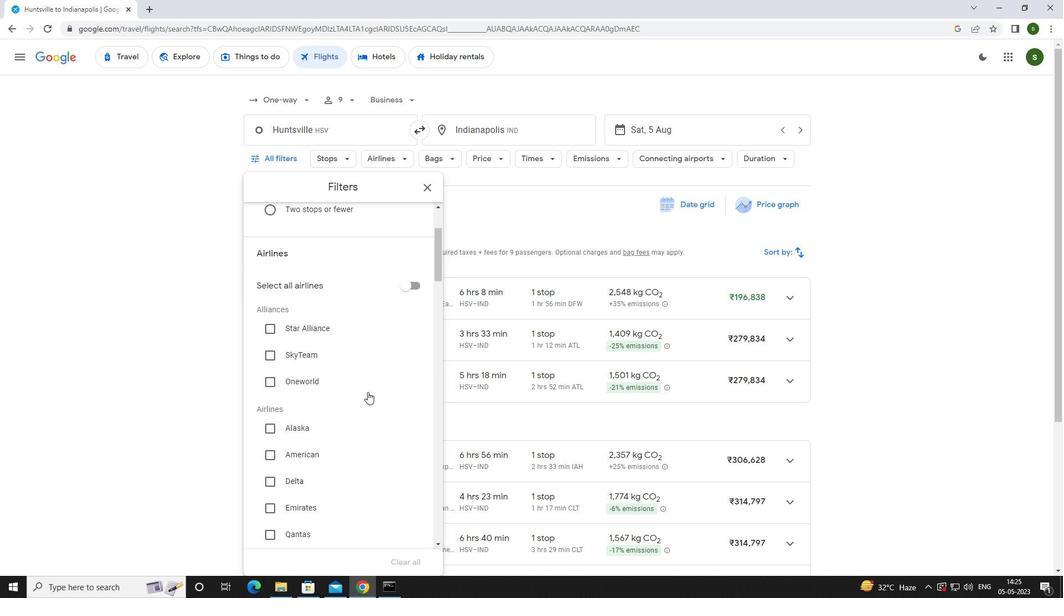 
Action: Mouse scrolled (367, 391) with delta (0, 0)
Screenshot: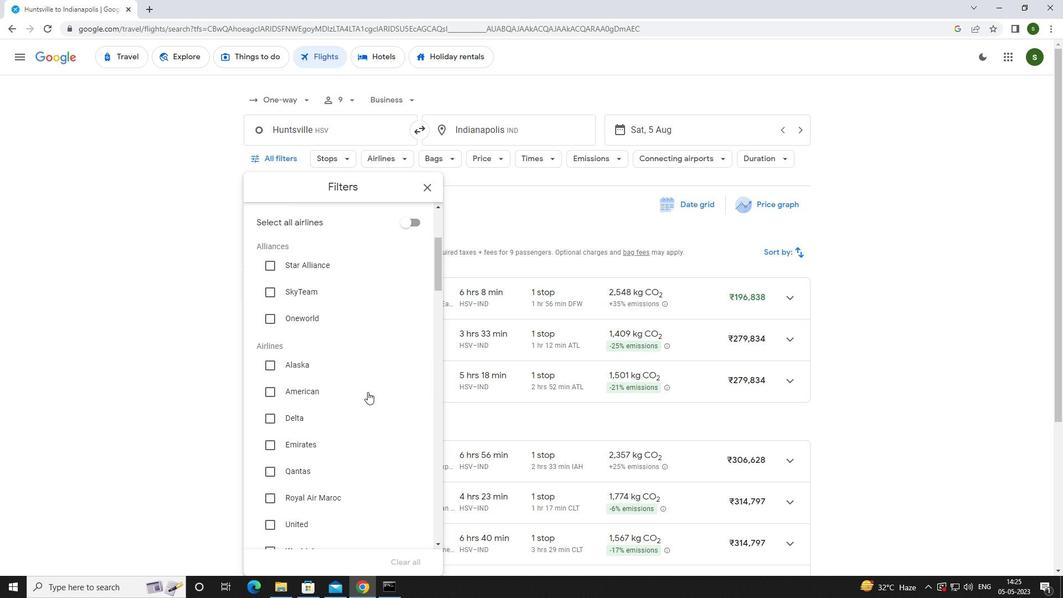 
Action: Mouse scrolled (367, 391) with delta (0, 0)
Screenshot: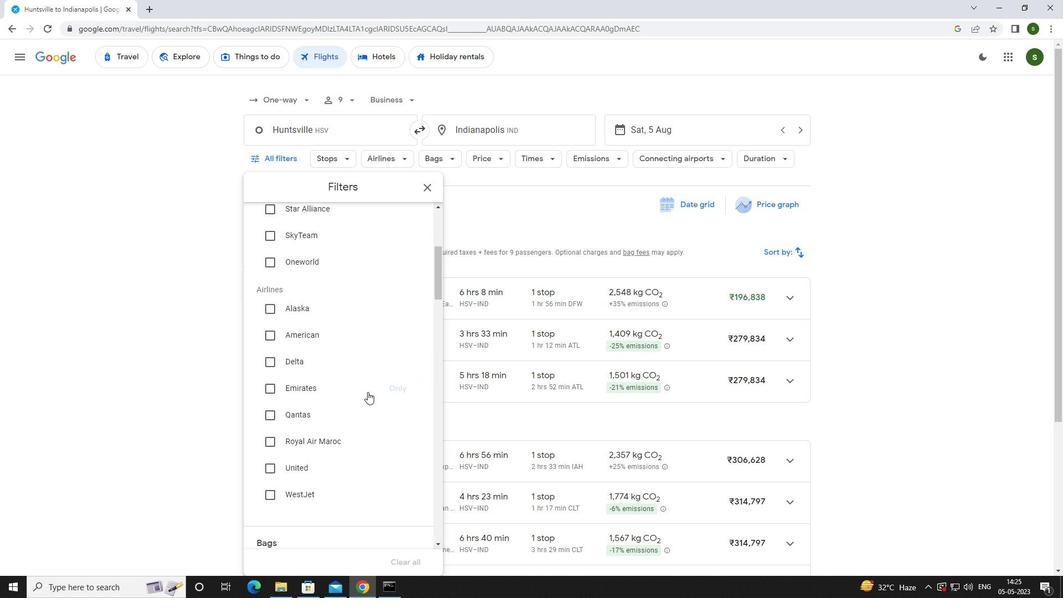 
Action: Mouse scrolled (367, 391) with delta (0, 0)
Screenshot: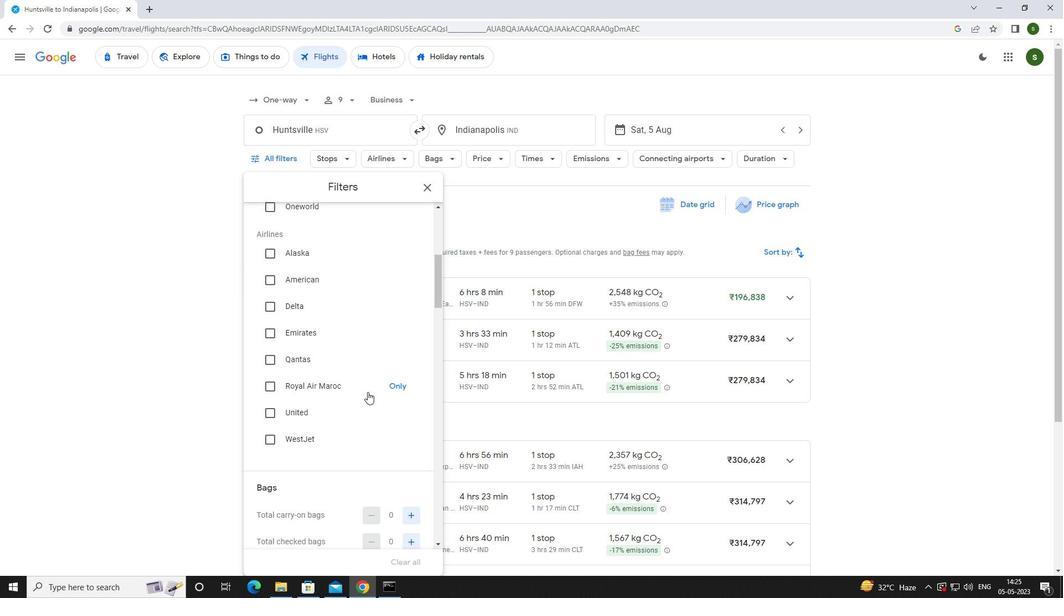 
Action: Mouse scrolled (367, 391) with delta (0, 0)
Screenshot: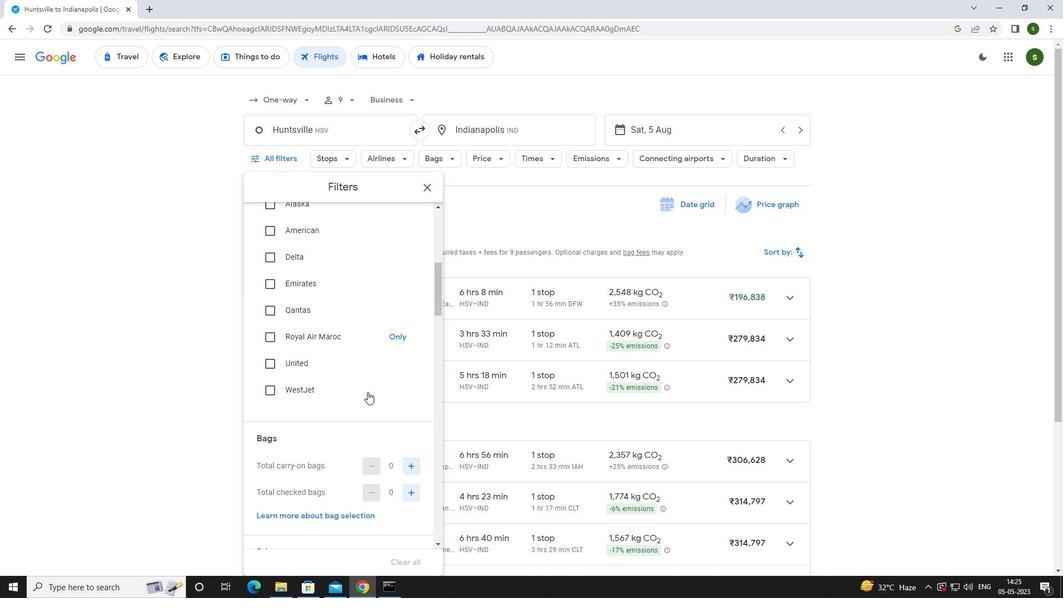 
Action: Mouse scrolled (367, 391) with delta (0, 0)
Screenshot: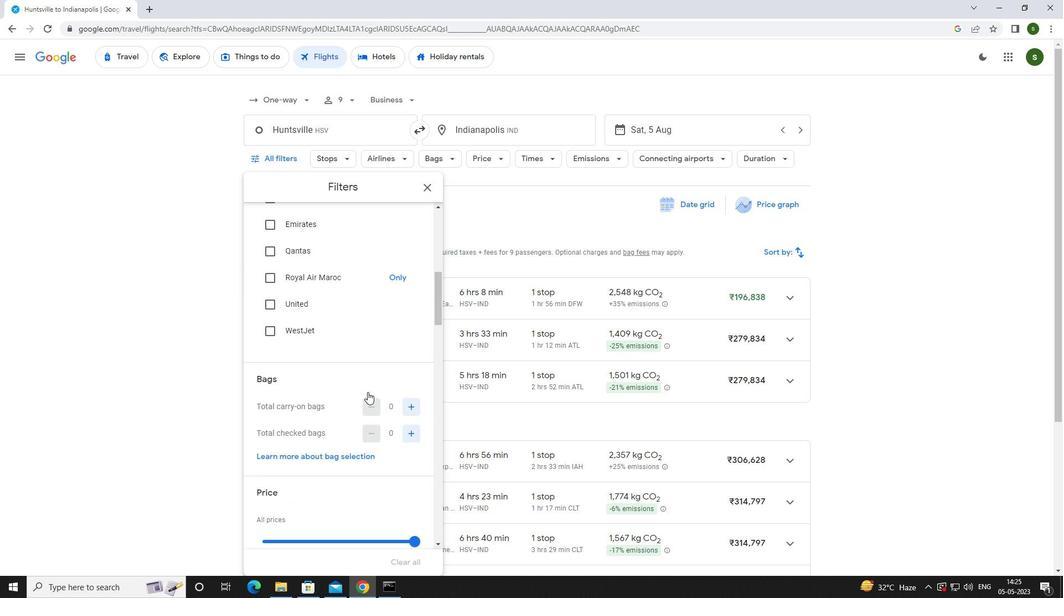 
Action: Mouse moved to (414, 385)
Screenshot: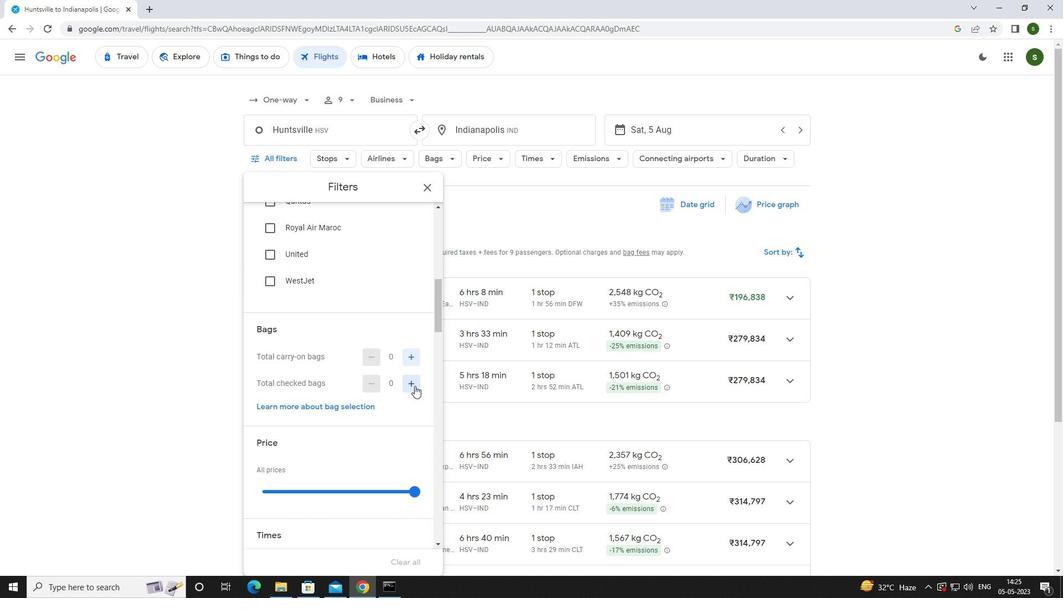 
Action: Mouse pressed left at (414, 385)
Screenshot: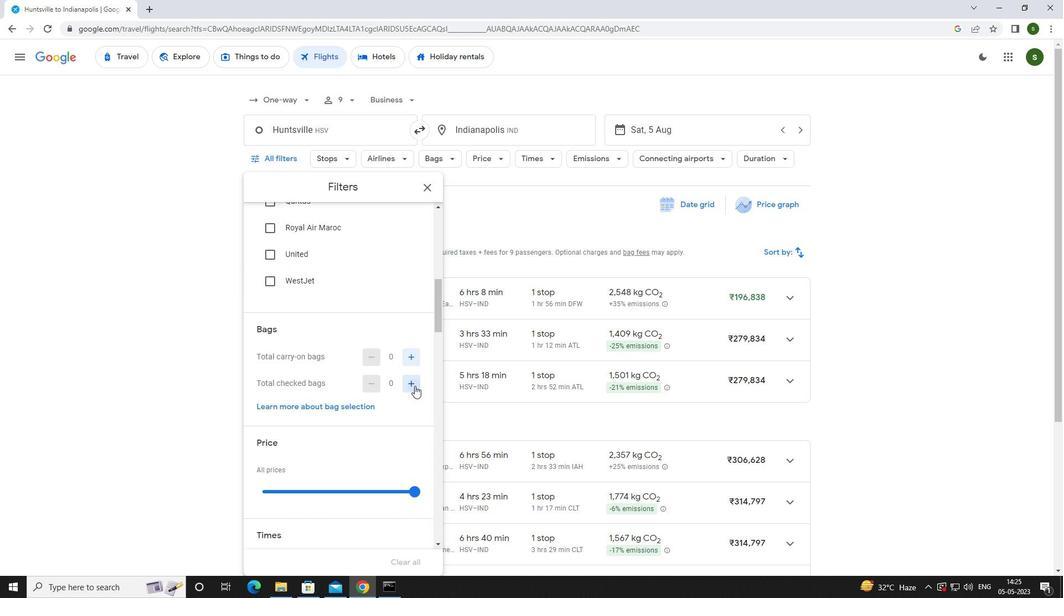 
Action: Mouse pressed left at (414, 385)
Screenshot: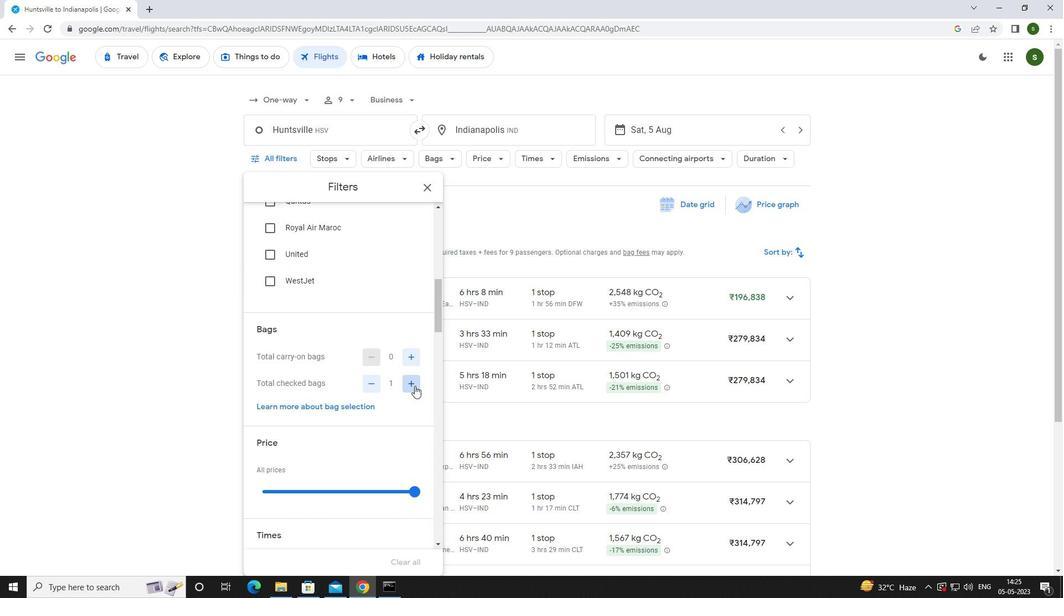 
Action: Mouse pressed left at (414, 385)
Screenshot: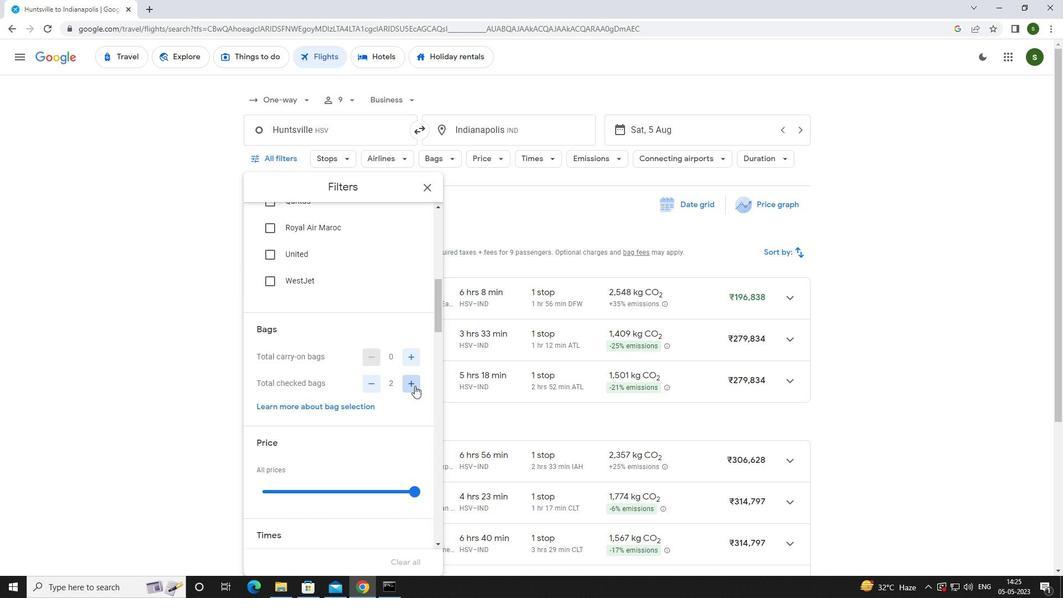 
Action: Mouse pressed left at (414, 385)
Screenshot: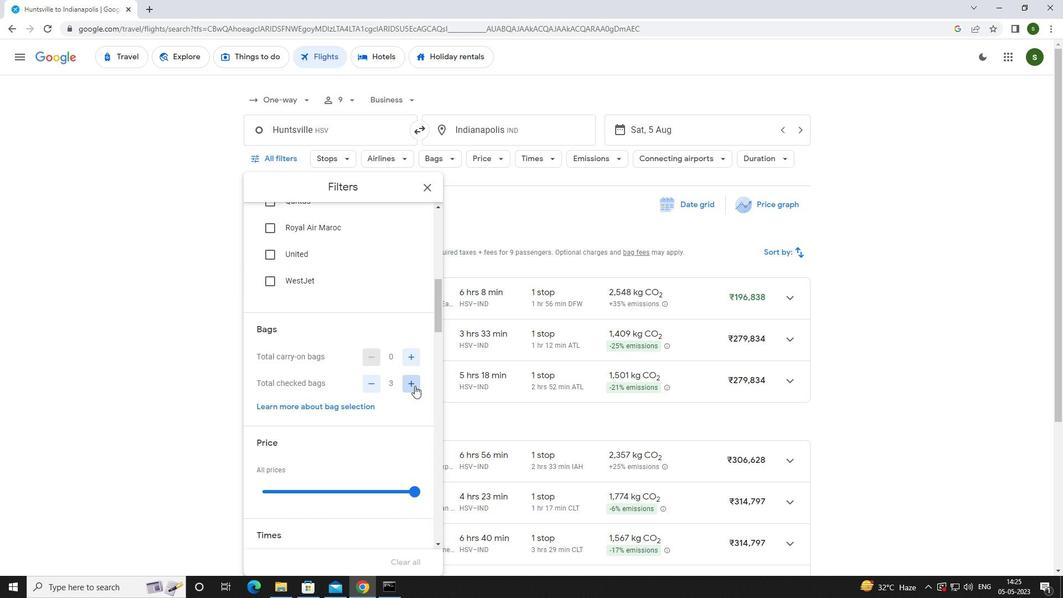 
Action: Mouse pressed left at (414, 385)
Screenshot: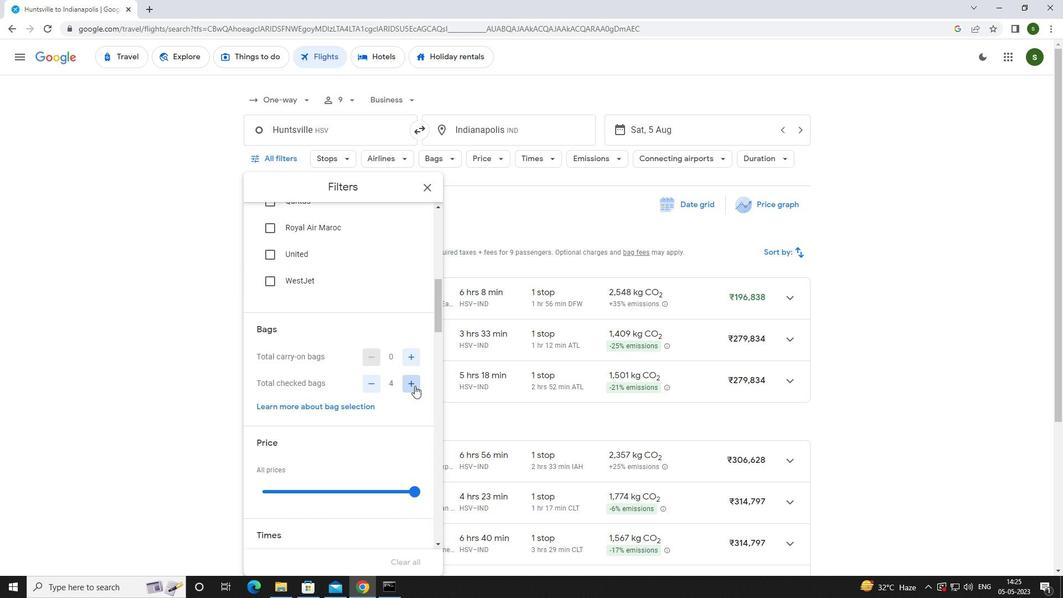 
Action: Mouse pressed left at (414, 385)
Screenshot: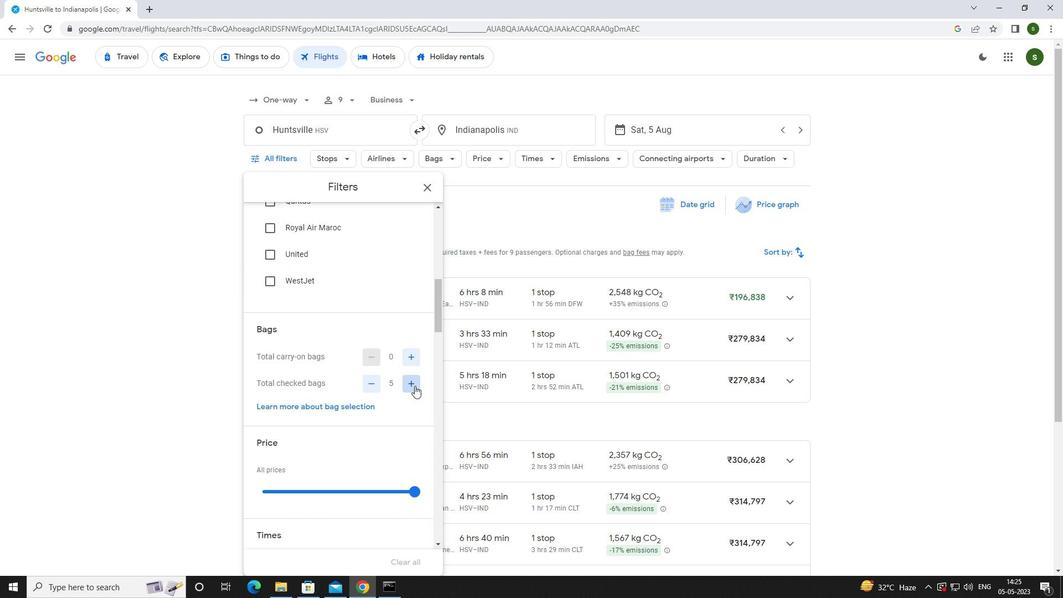 
Action: Mouse pressed left at (414, 385)
Screenshot: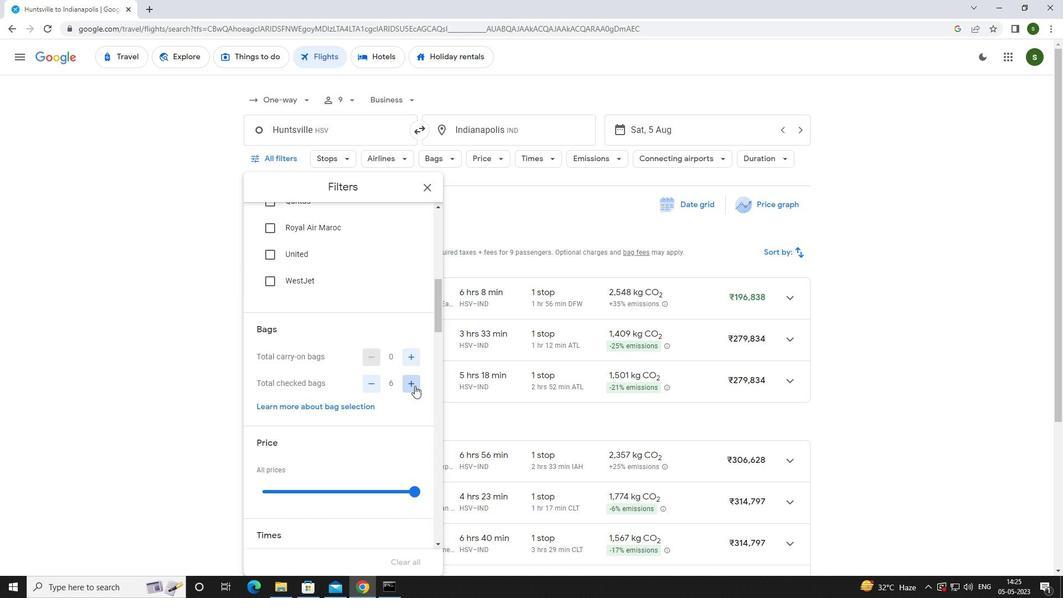 
Action: Mouse pressed left at (414, 385)
Screenshot: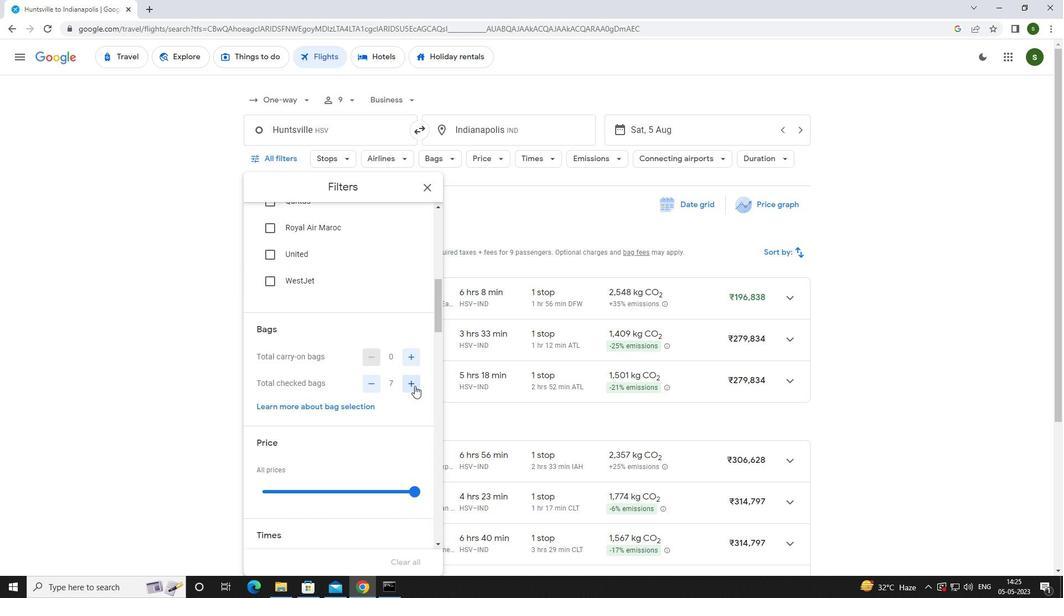 
Action: Mouse scrolled (414, 385) with delta (0, 0)
Screenshot: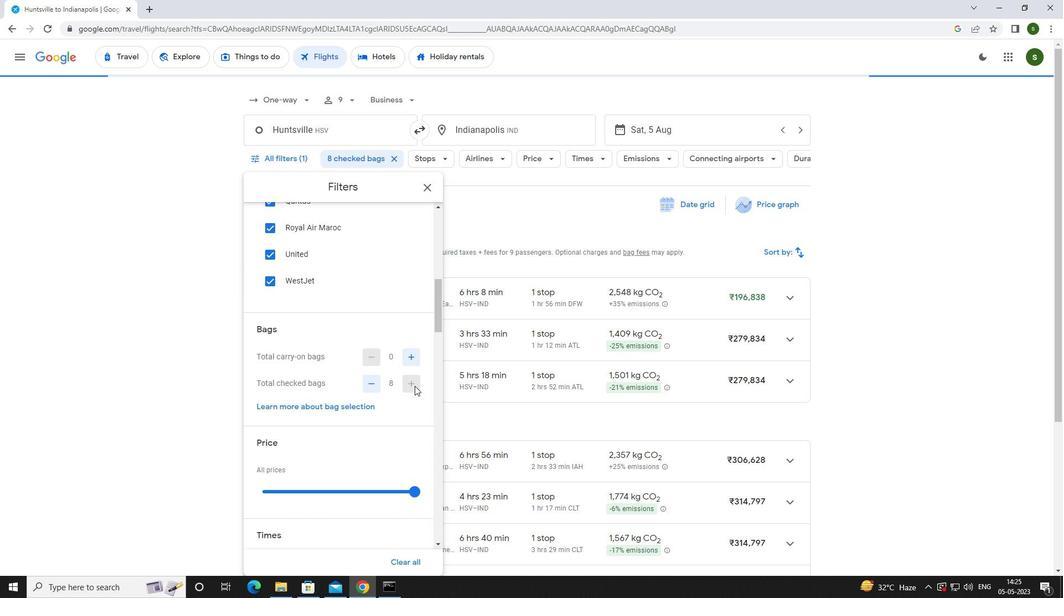 
Action: Mouse scrolled (414, 385) with delta (0, 0)
Screenshot: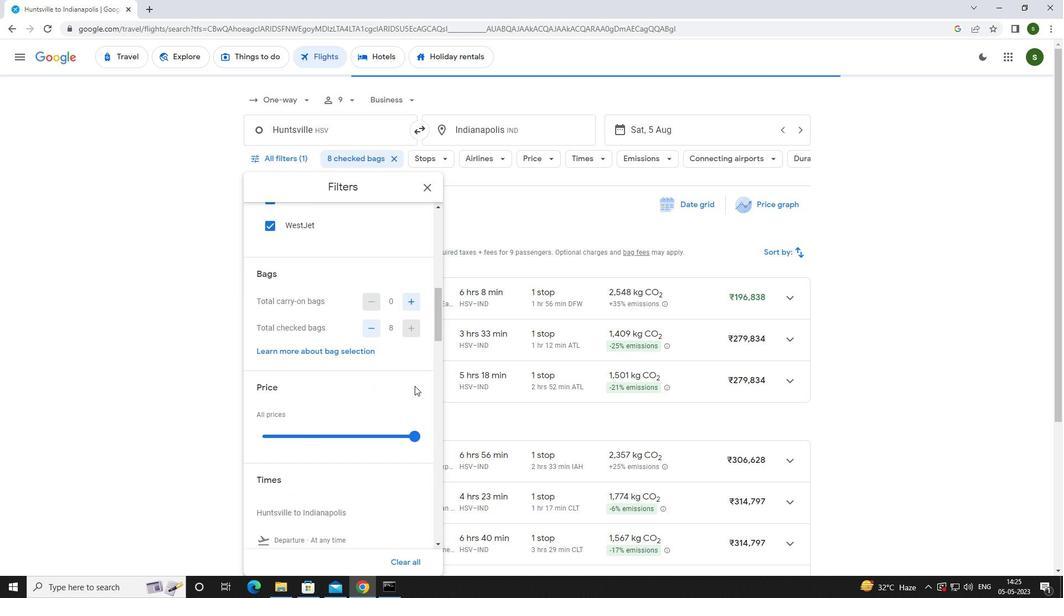 
Action: Mouse moved to (415, 380)
Screenshot: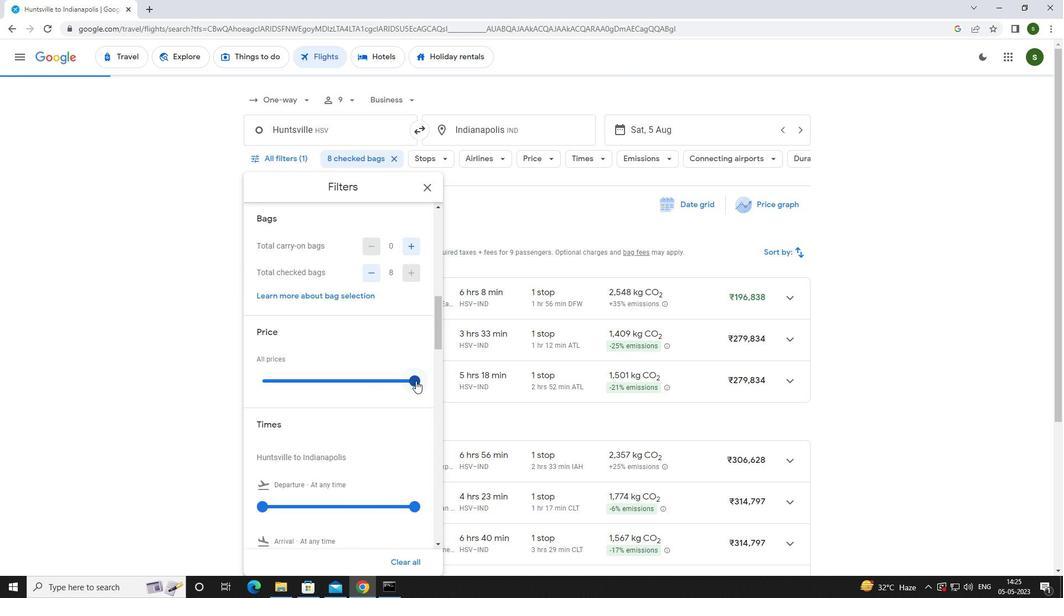 
Action: Mouse pressed left at (415, 380)
Screenshot: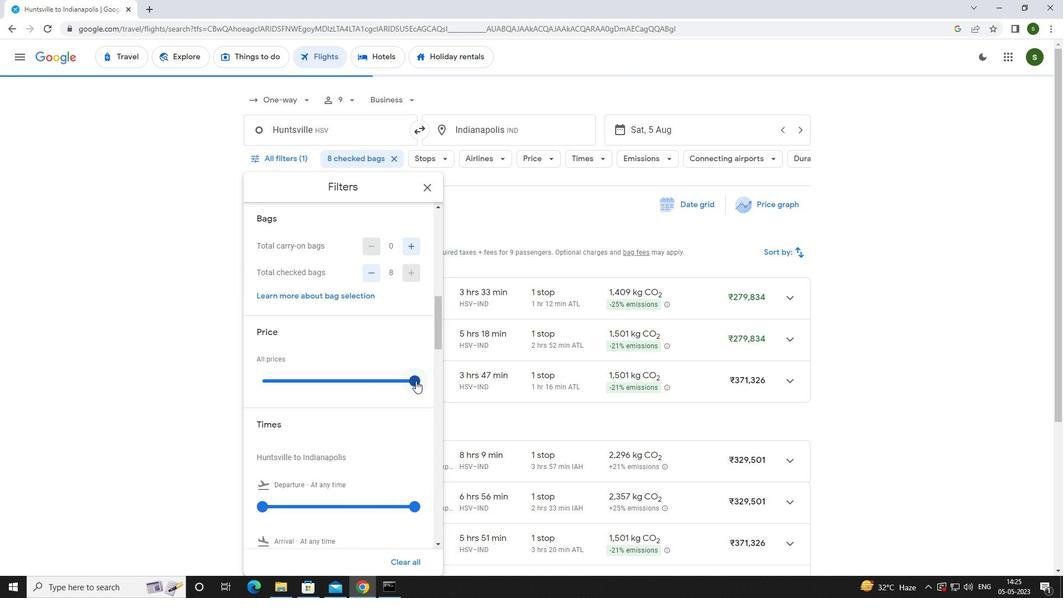 
Action: Mouse moved to (255, 378)
Screenshot: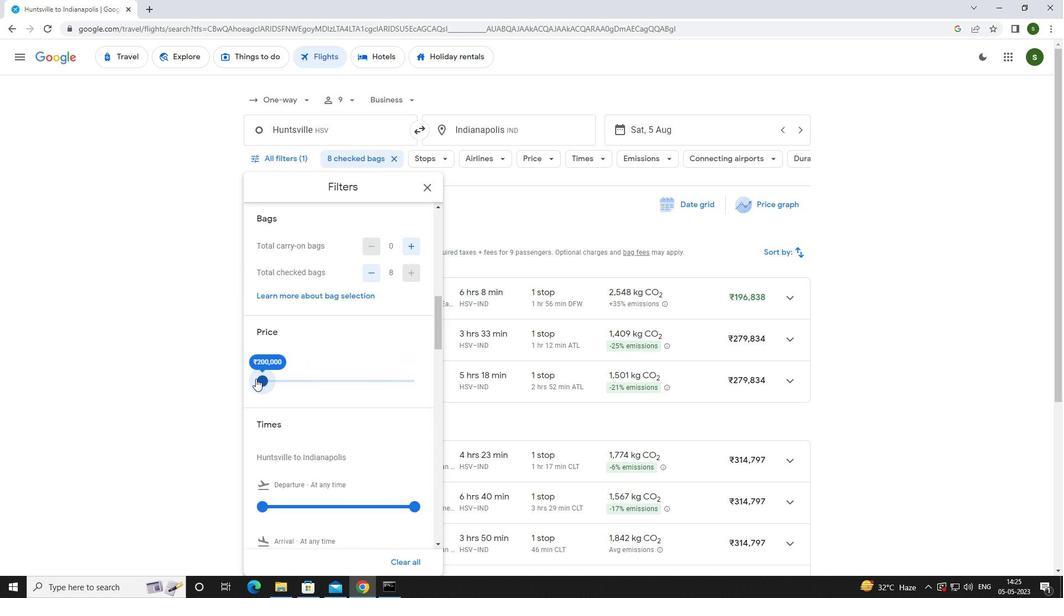 
Action: Mouse scrolled (255, 378) with delta (0, 0)
Screenshot: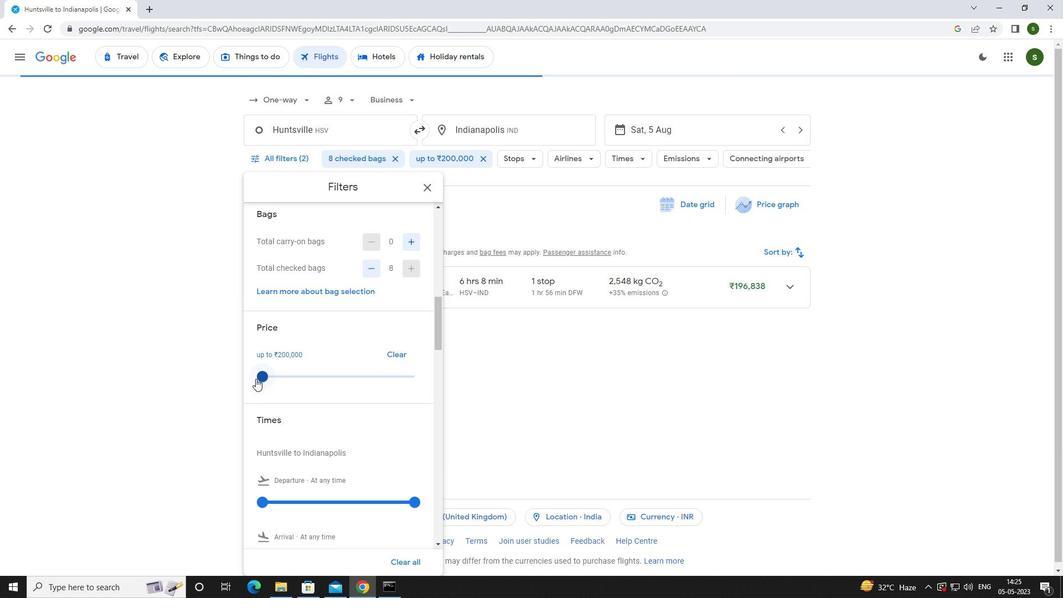 
Action: Mouse scrolled (255, 378) with delta (0, 0)
Screenshot: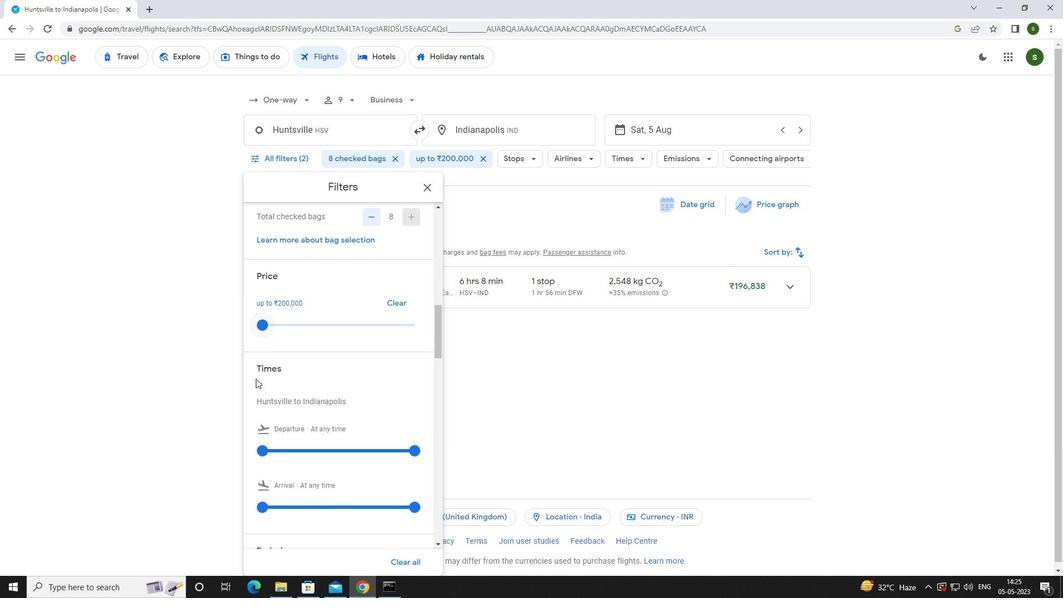 
Action: Mouse moved to (261, 393)
Screenshot: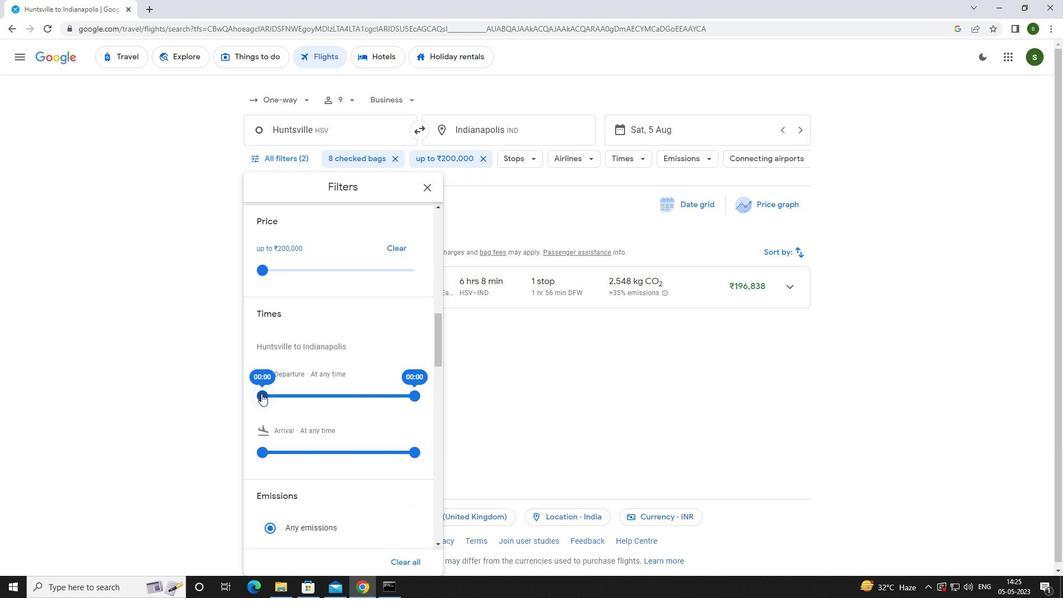 
Action: Mouse pressed left at (261, 393)
Screenshot: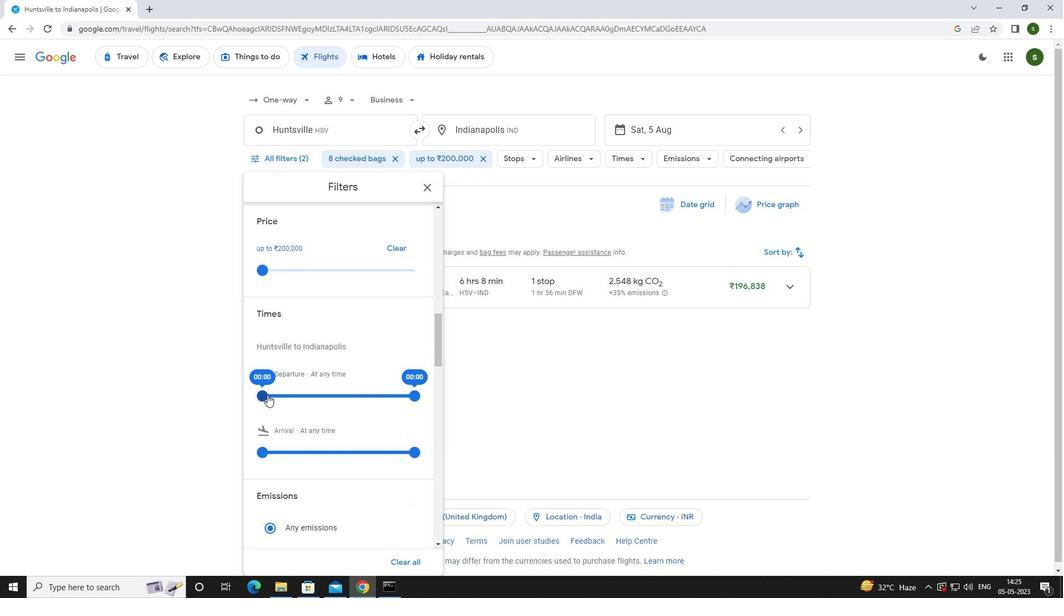 
Action: Mouse moved to (465, 387)
Screenshot: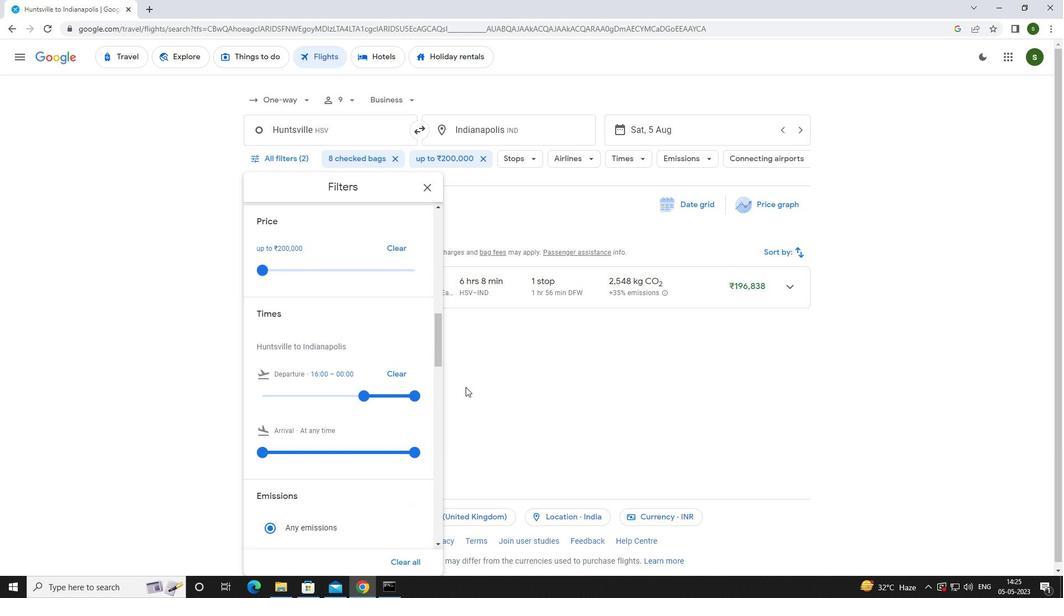 
Action: Mouse pressed left at (465, 387)
Screenshot: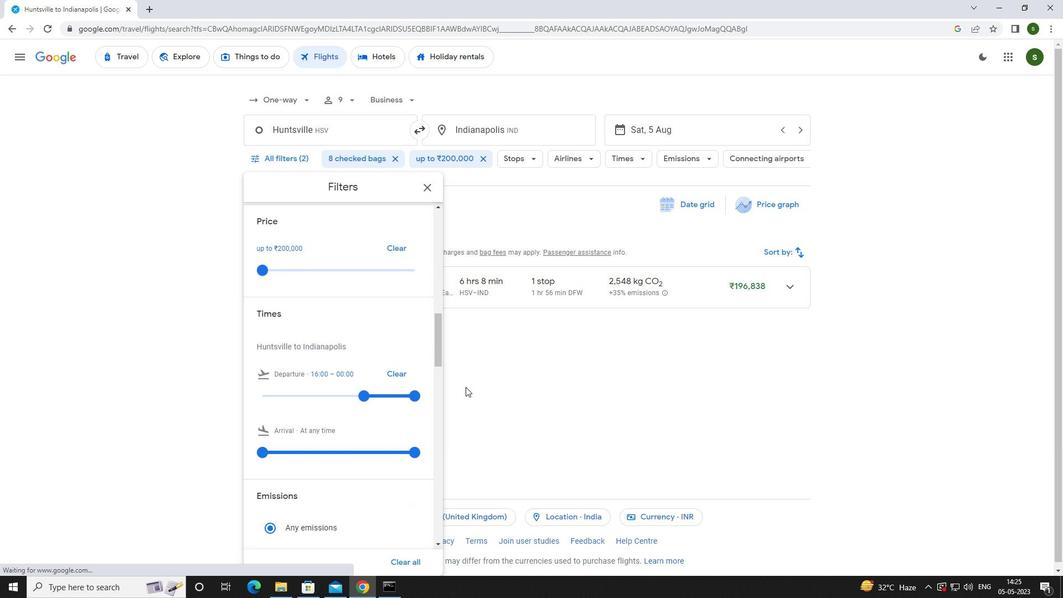 
